 Task: Create in the project CodeCraft and in the Backlog issue 'Create a new chatbot for customer support' a child issue 'Agile development and sprint planning', and assign it to team member softage.1@softage.net. Create in the project CodeCraft and in the Backlog issue 'Implement a new cybersecurity system for an organization's IT infrastructure' a child issue 'DevOps and deployment', and assign it to team member softage.2@softage.net
Action: Mouse moved to (217, 61)
Screenshot: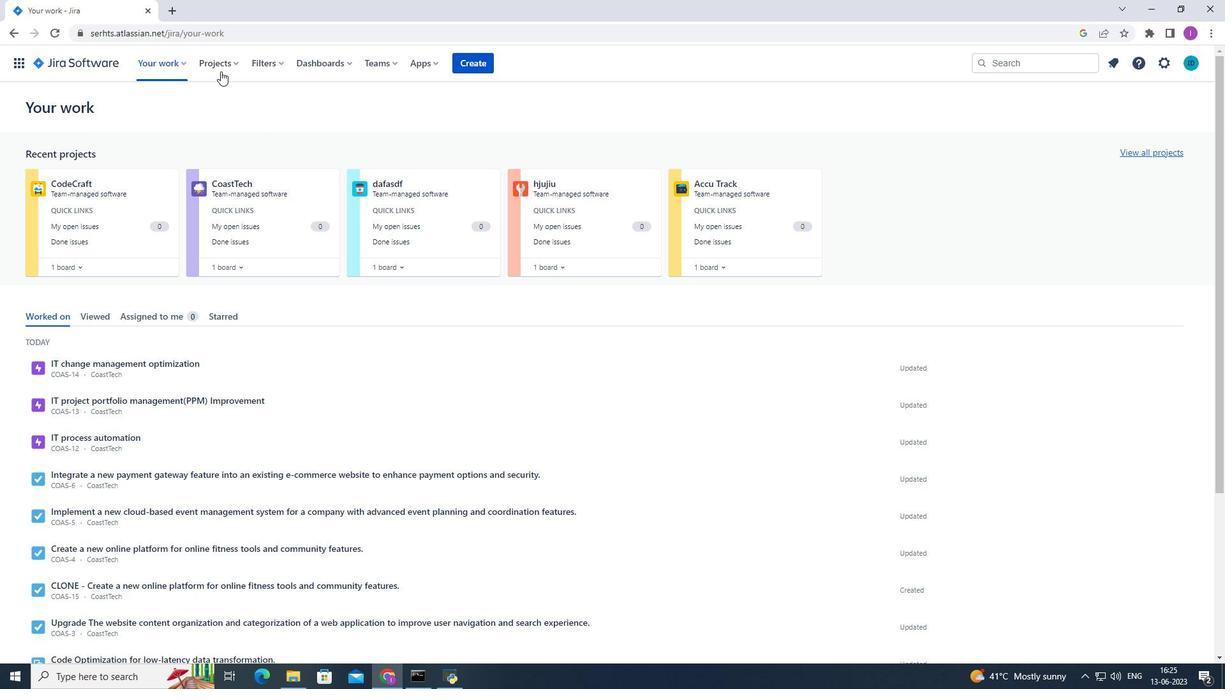 
Action: Mouse pressed left at (217, 61)
Screenshot: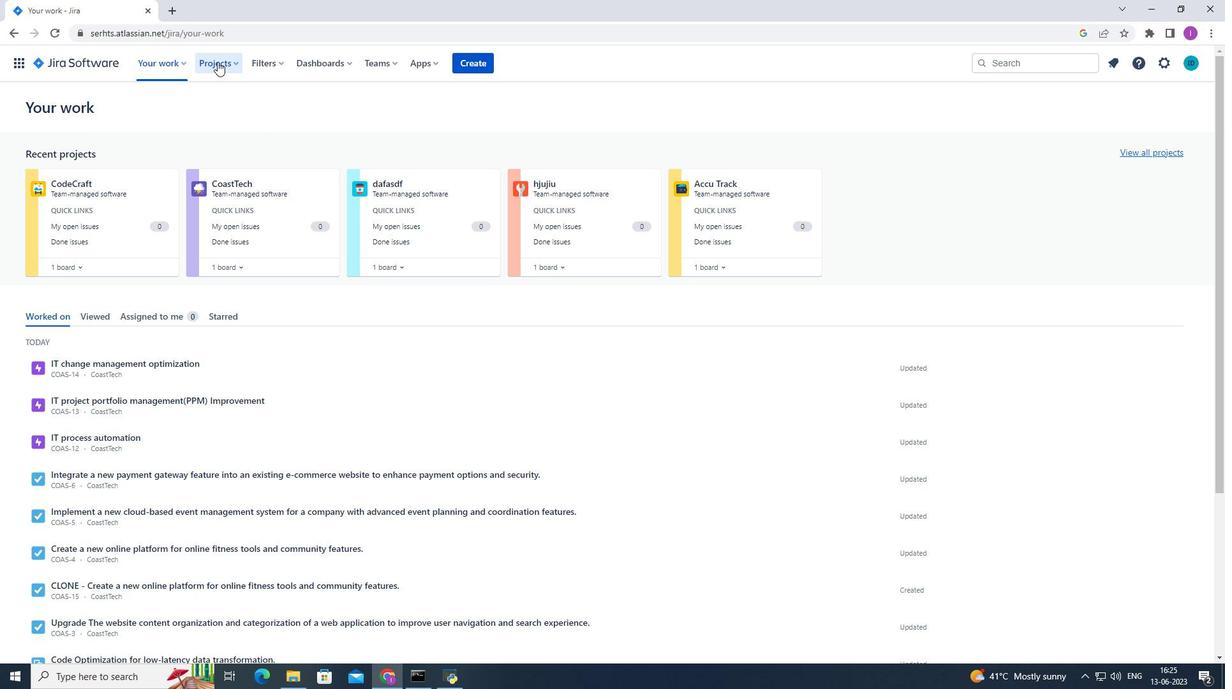
Action: Mouse moved to (257, 116)
Screenshot: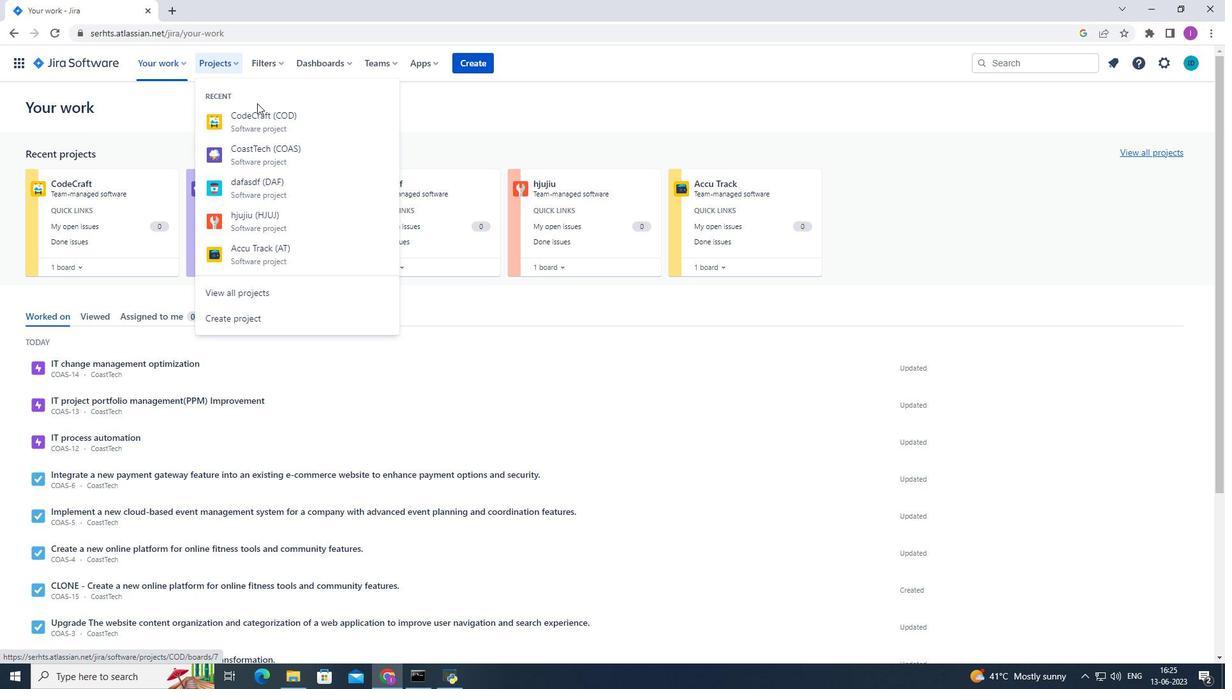 
Action: Mouse pressed left at (257, 116)
Screenshot: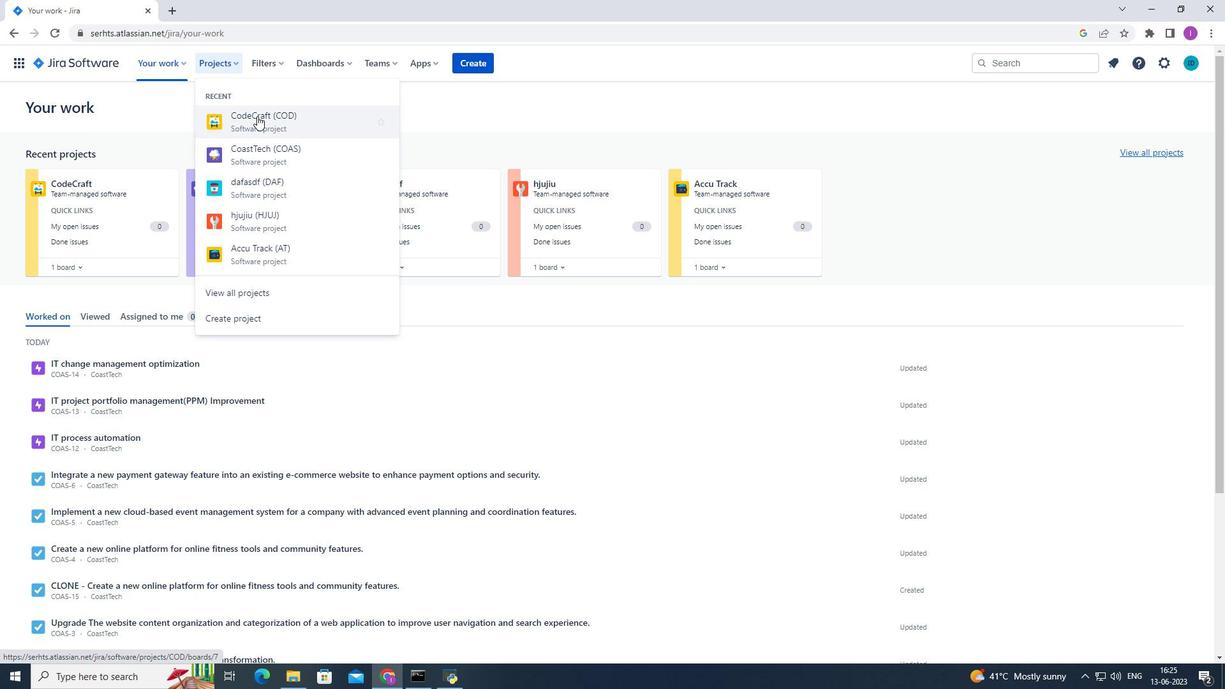 
Action: Mouse moved to (52, 186)
Screenshot: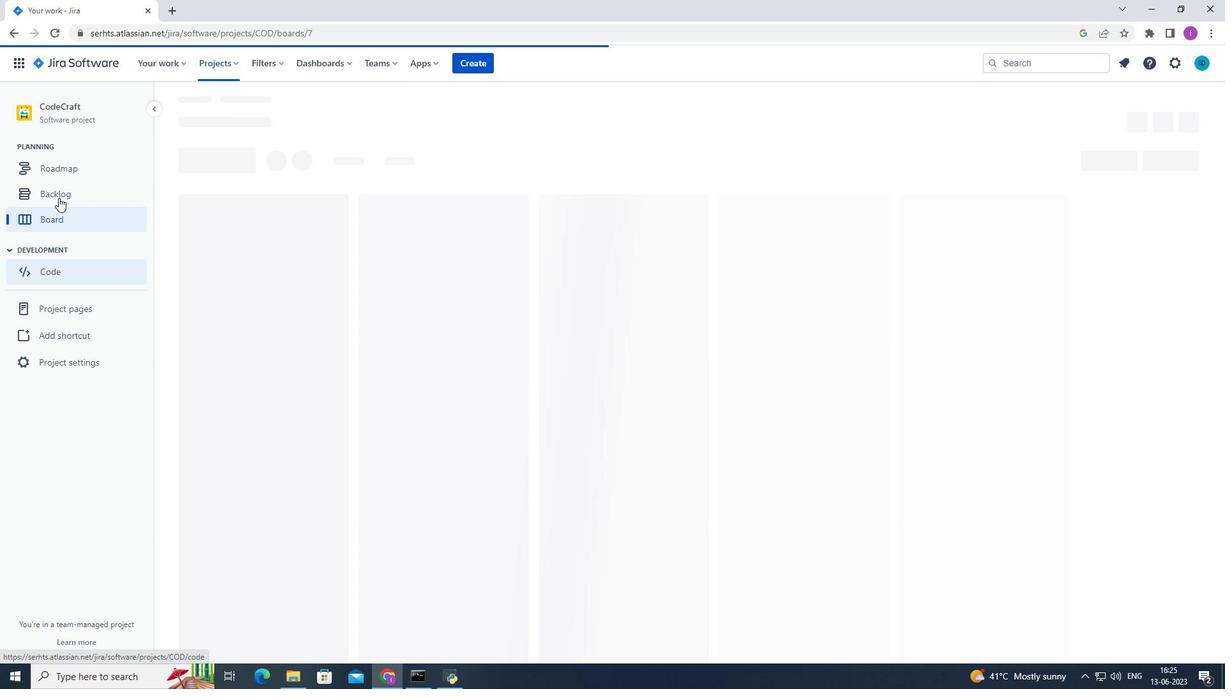 
Action: Mouse pressed left at (52, 186)
Screenshot: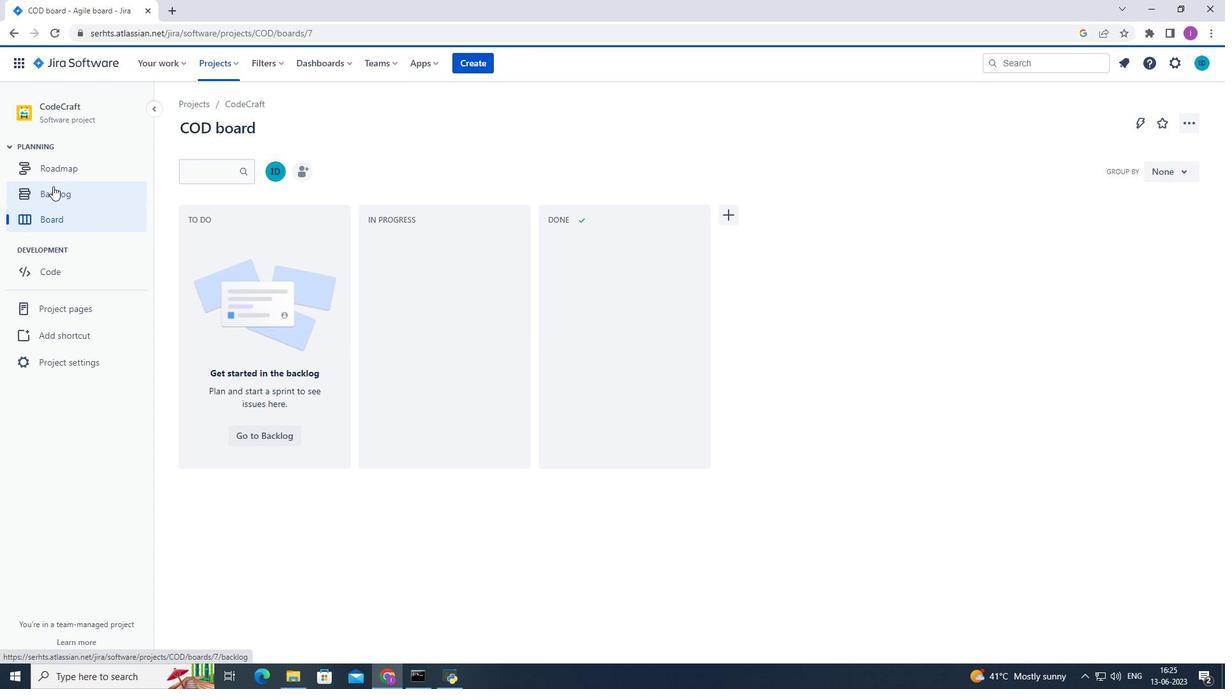 
Action: Mouse moved to (693, 285)
Screenshot: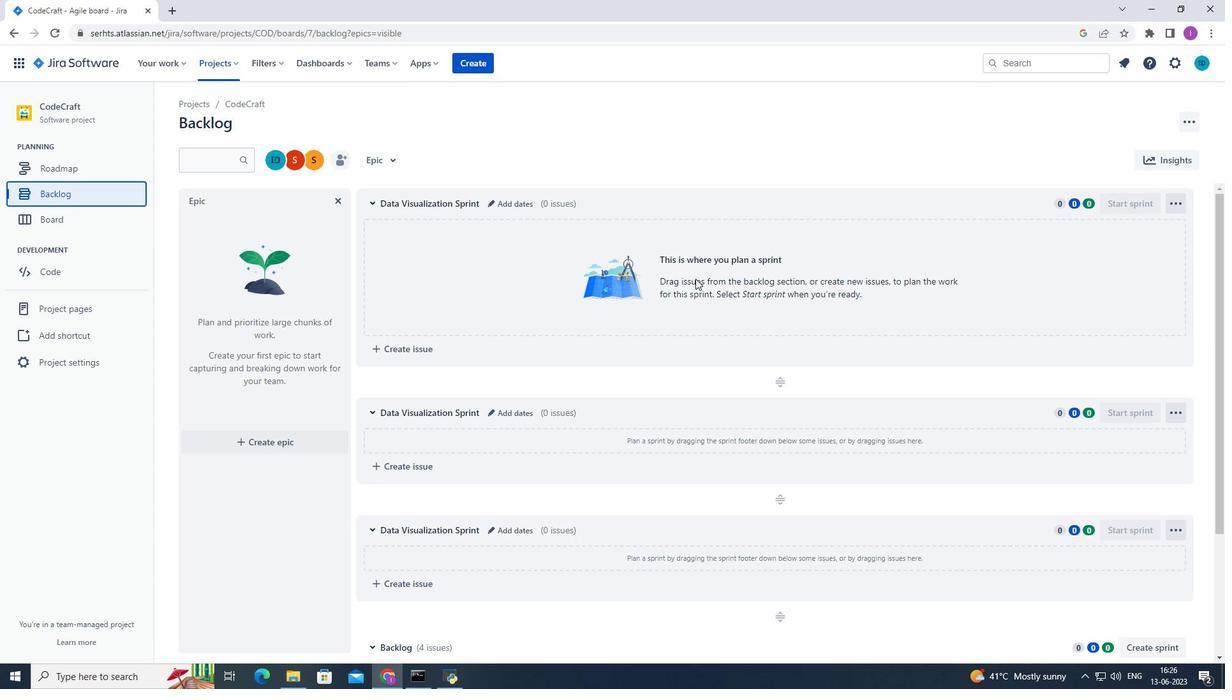 
Action: Mouse scrolled (693, 285) with delta (0, 0)
Screenshot: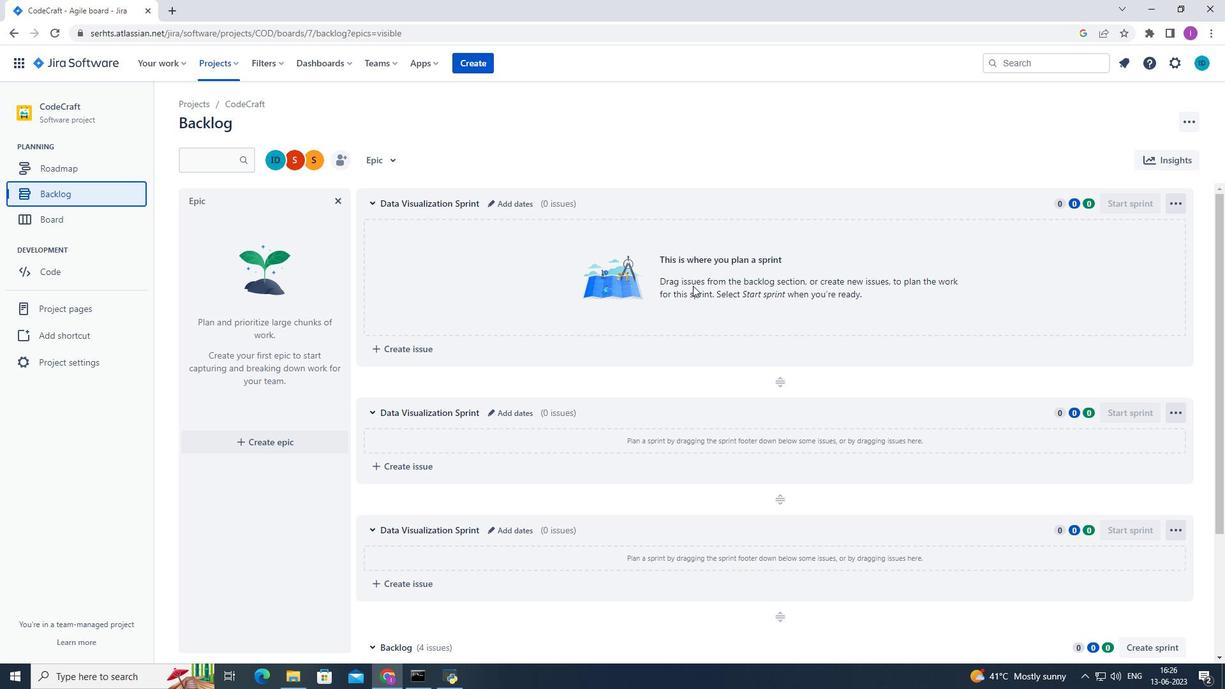 
Action: Mouse scrolled (693, 285) with delta (0, 0)
Screenshot: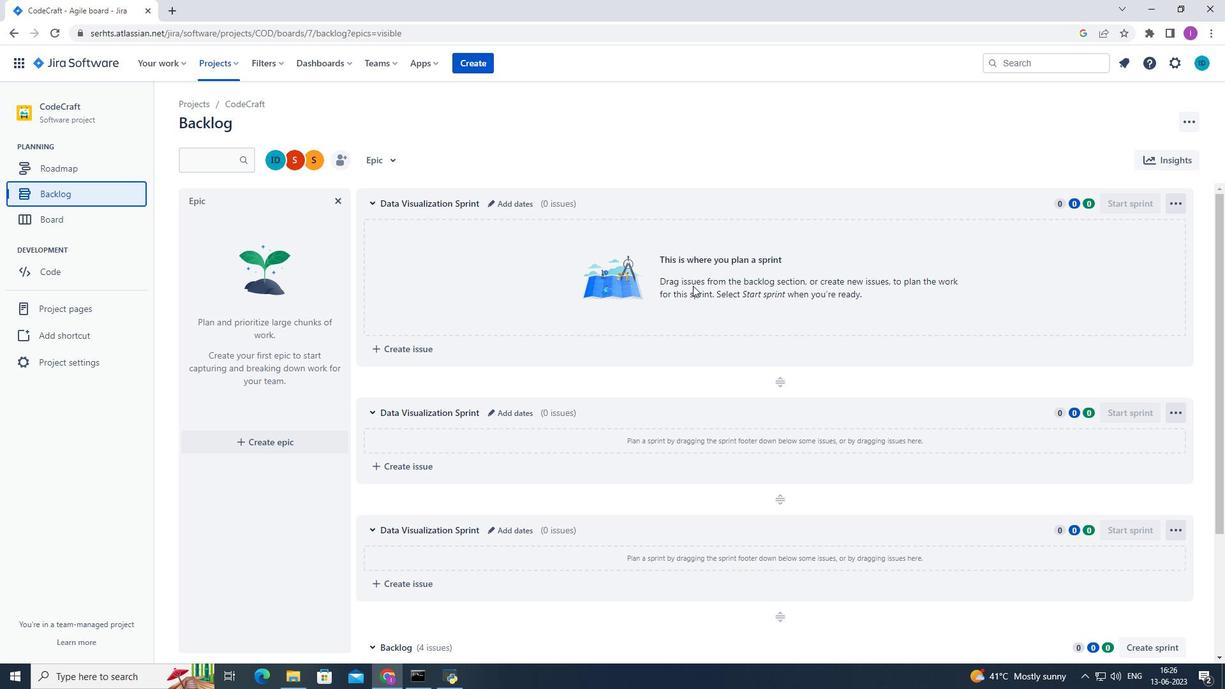 
Action: Mouse moved to (693, 287)
Screenshot: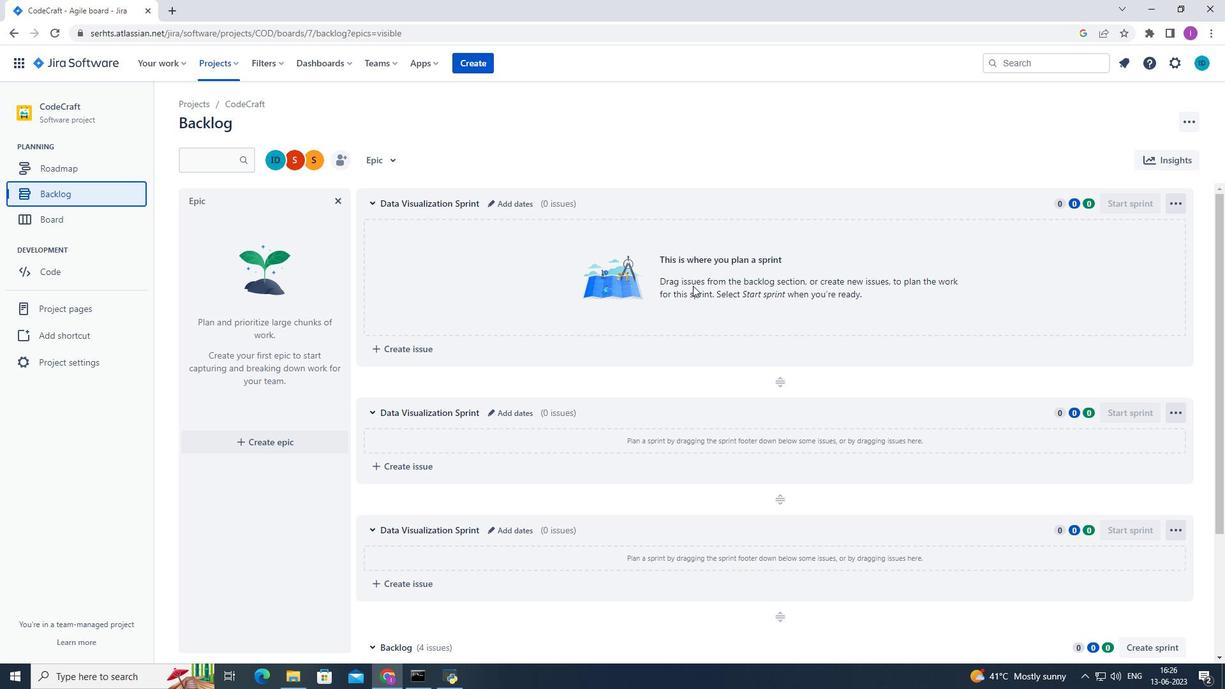 
Action: Mouse scrolled (693, 286) with delta (0, 0)
Screenshot: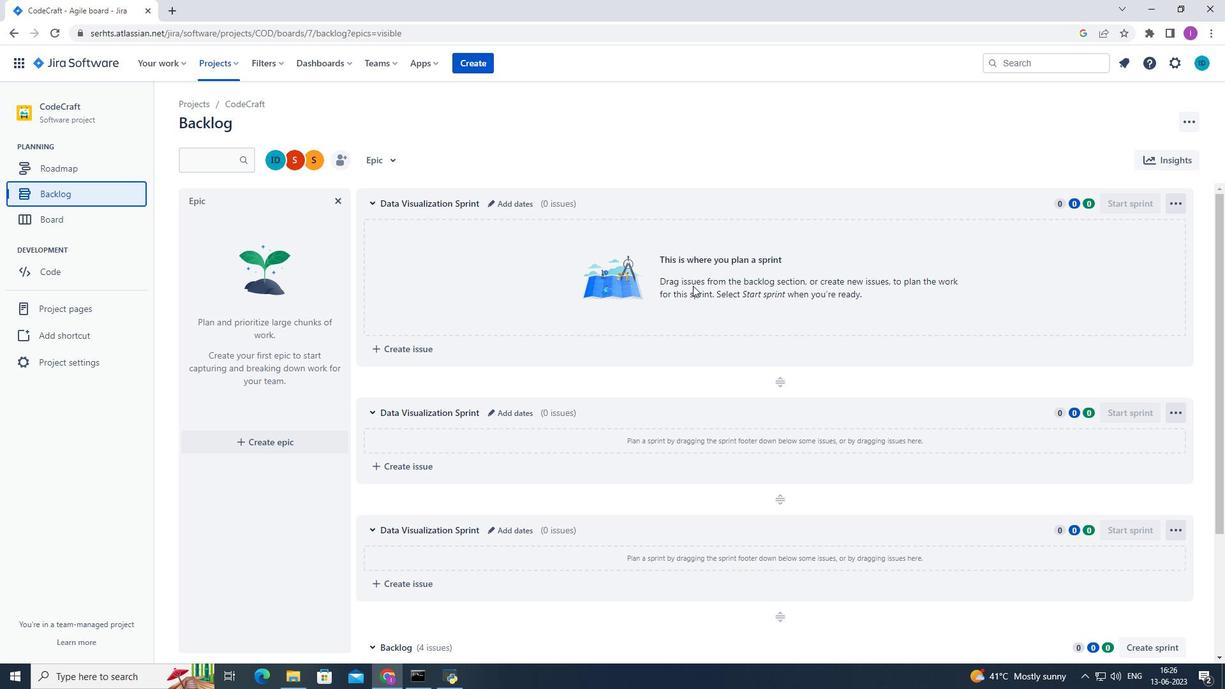 
Action: Mouse moved to (695, 290)
Screenshot: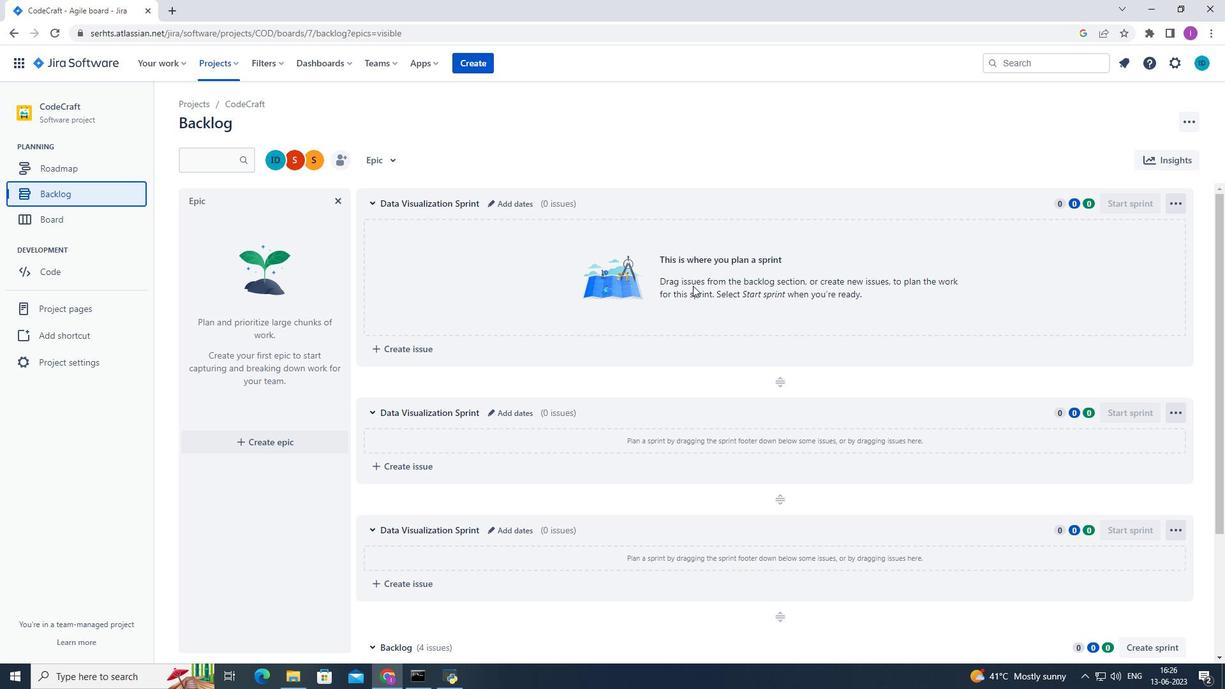 
Action: Mouse scrolled (693, 287) with delta (0, 0)
Screenshot: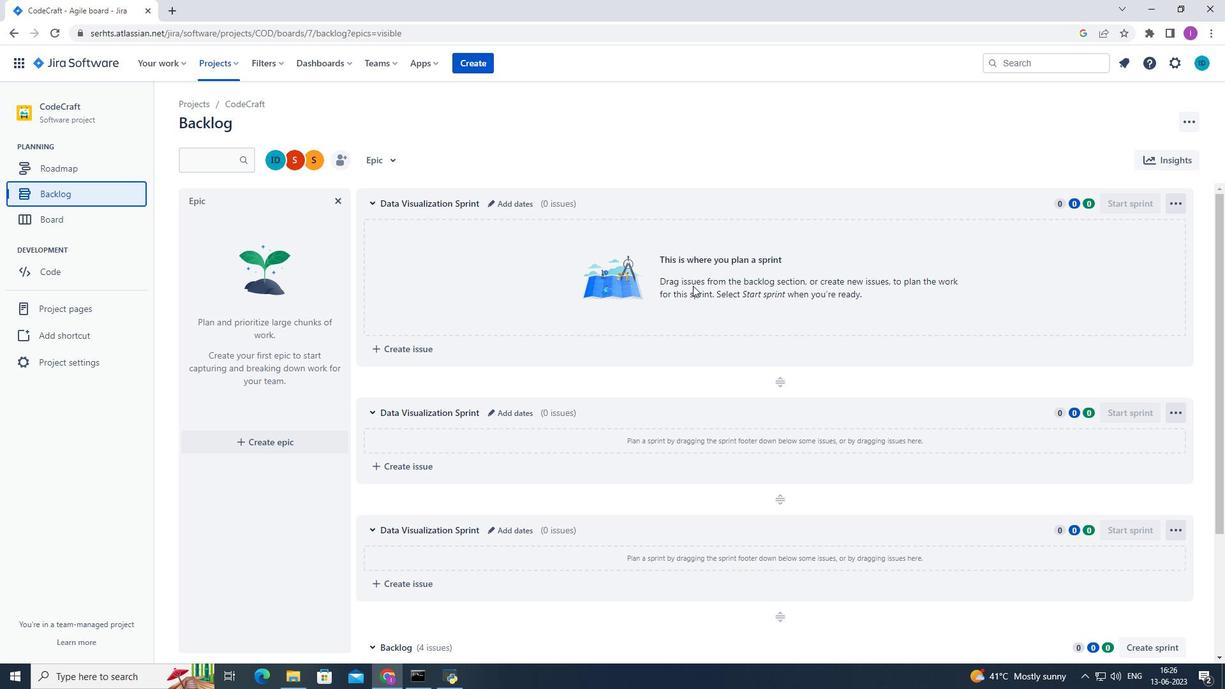 
Action: Mouse moved to (693, 345)
Screenshot: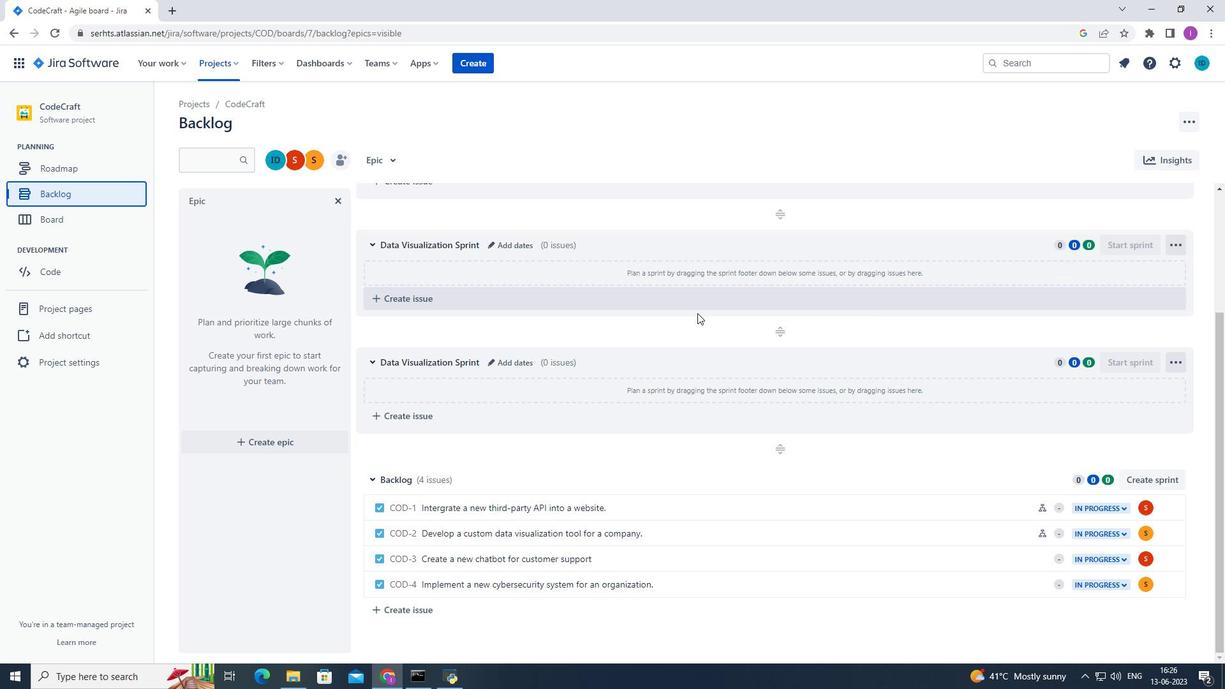 
Action: Mouse scrolled (693, 345) with delta (0, 0)
Screenshot: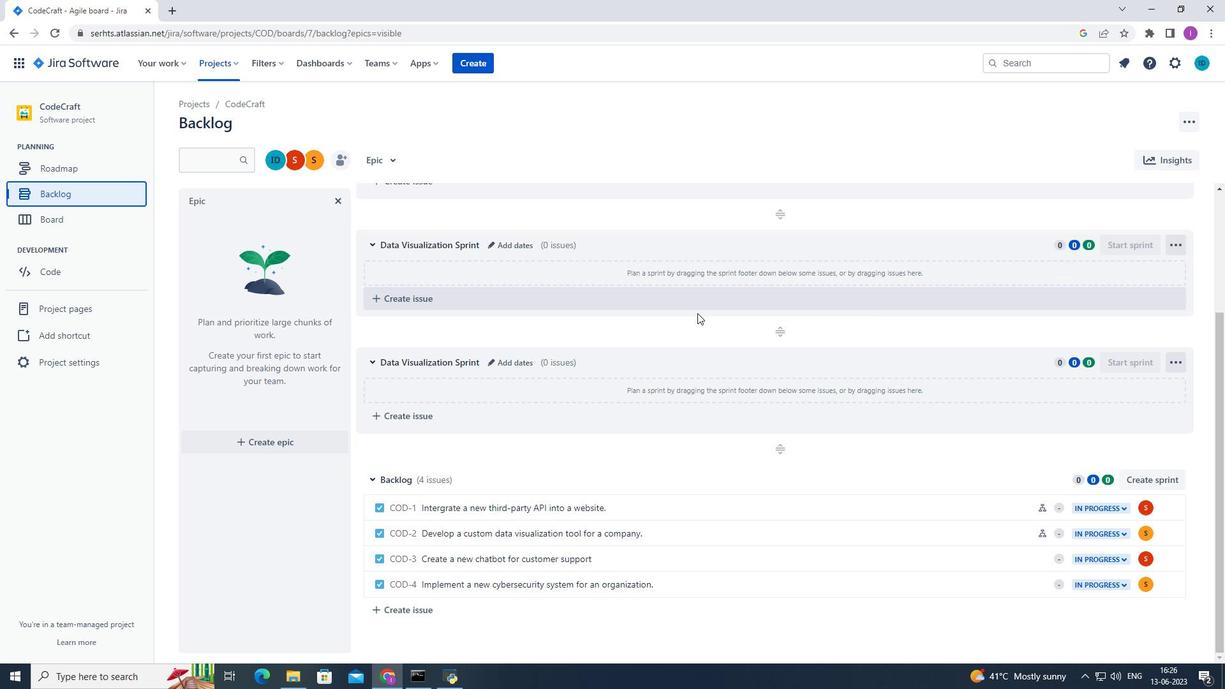 
Action: Mouse moved to (694, 354)
Screenshot: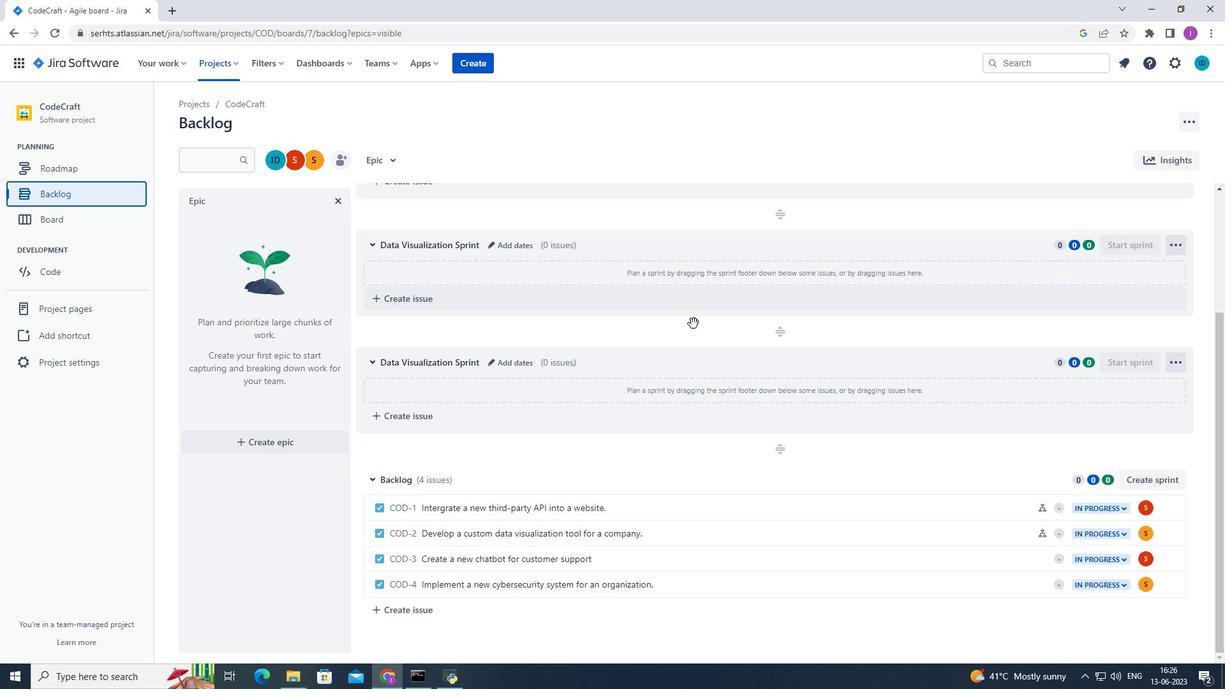 
Action: Mouse scrolled (694, 353) with delta (0, 0)
Screenshot: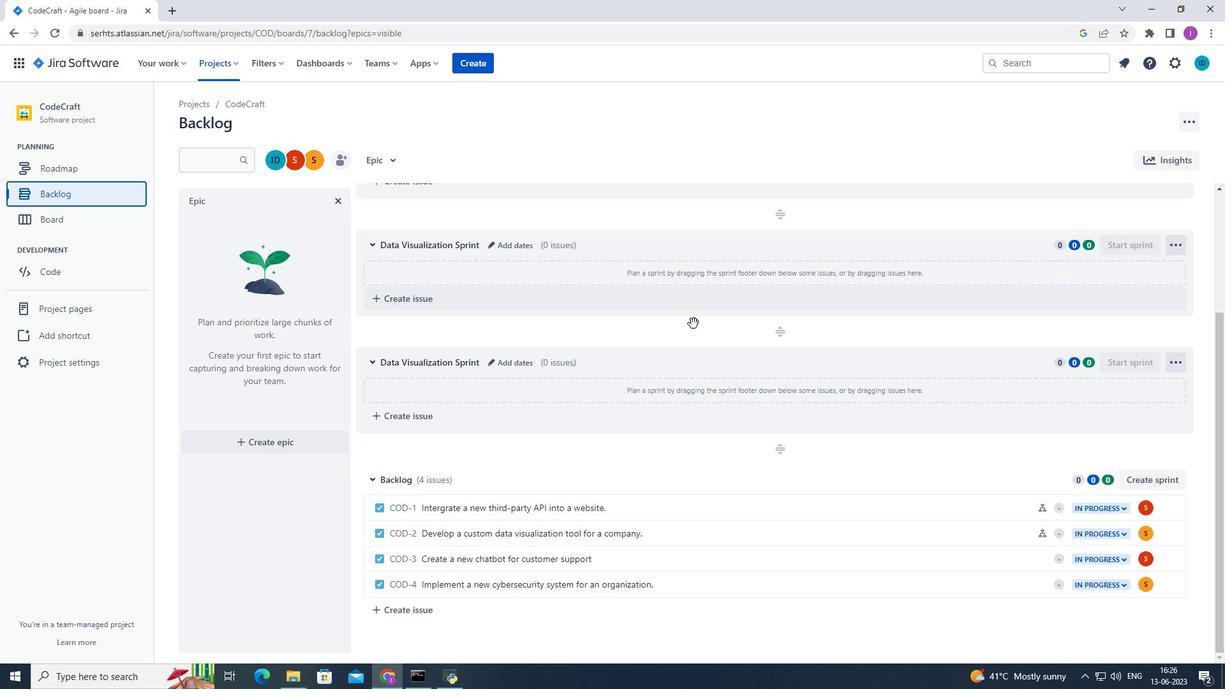 
Action: Mouse moved to (697, 361)
Screenshot: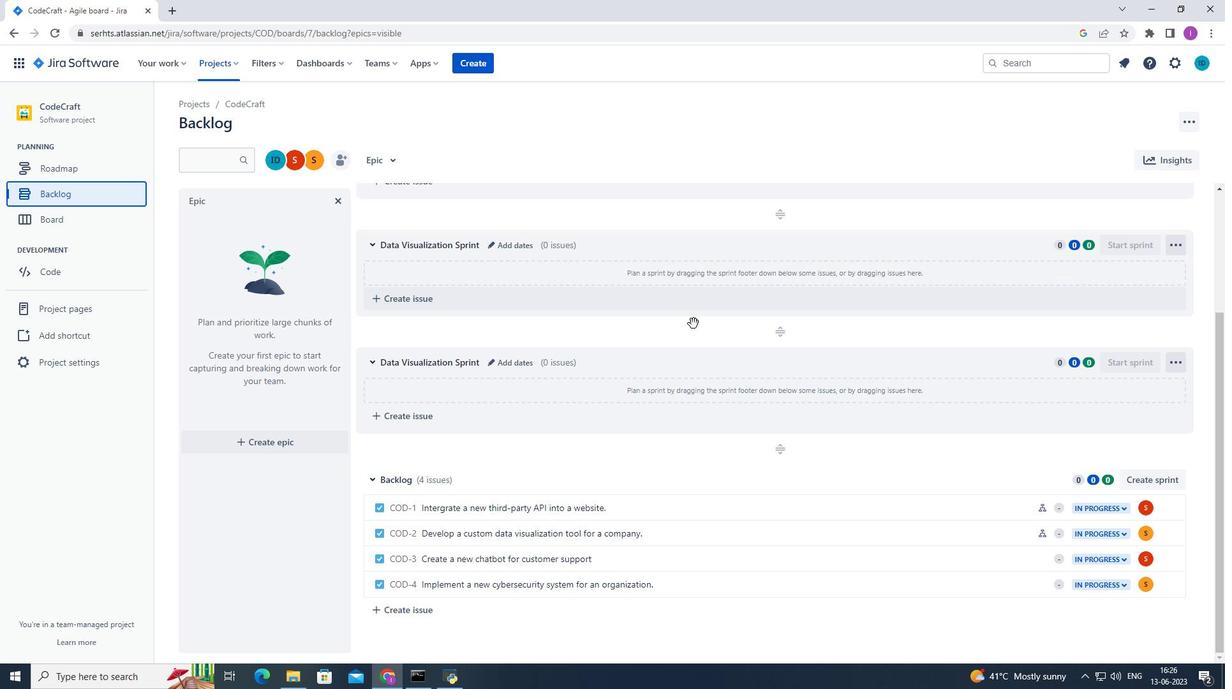 
Action: Mouse scrolled (697, 358) with delta (0, 0)
Screenshot: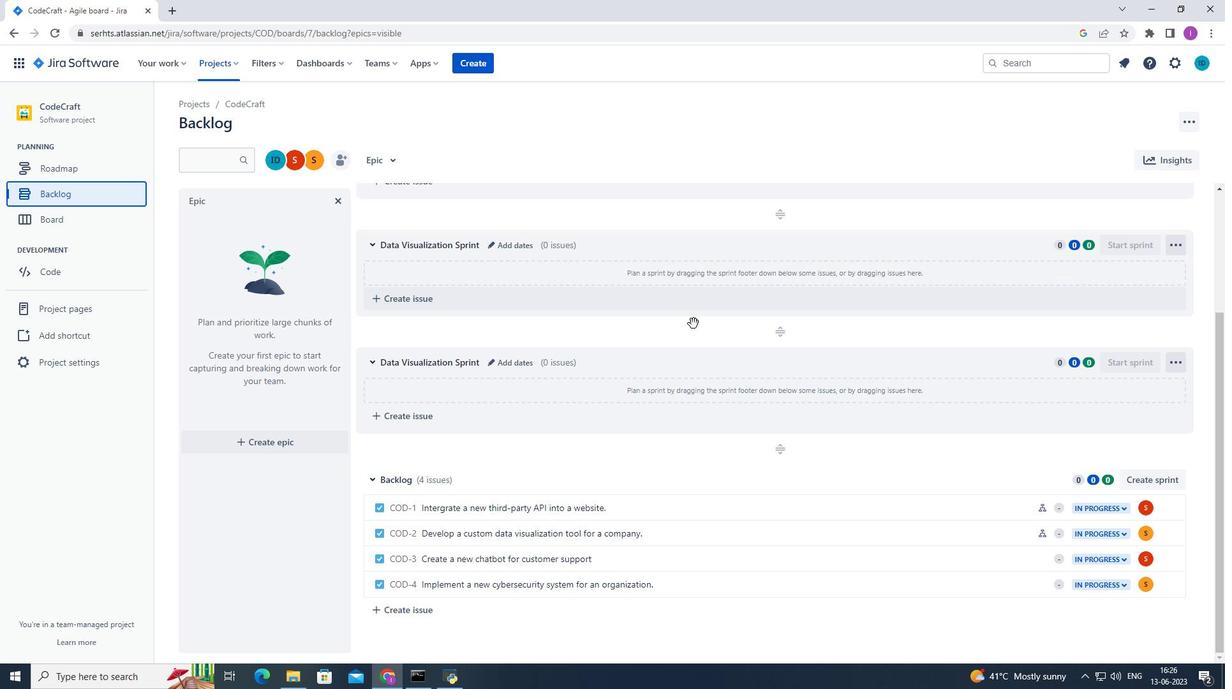 
Action: Mouse moved to (697, 363)
Screenshot: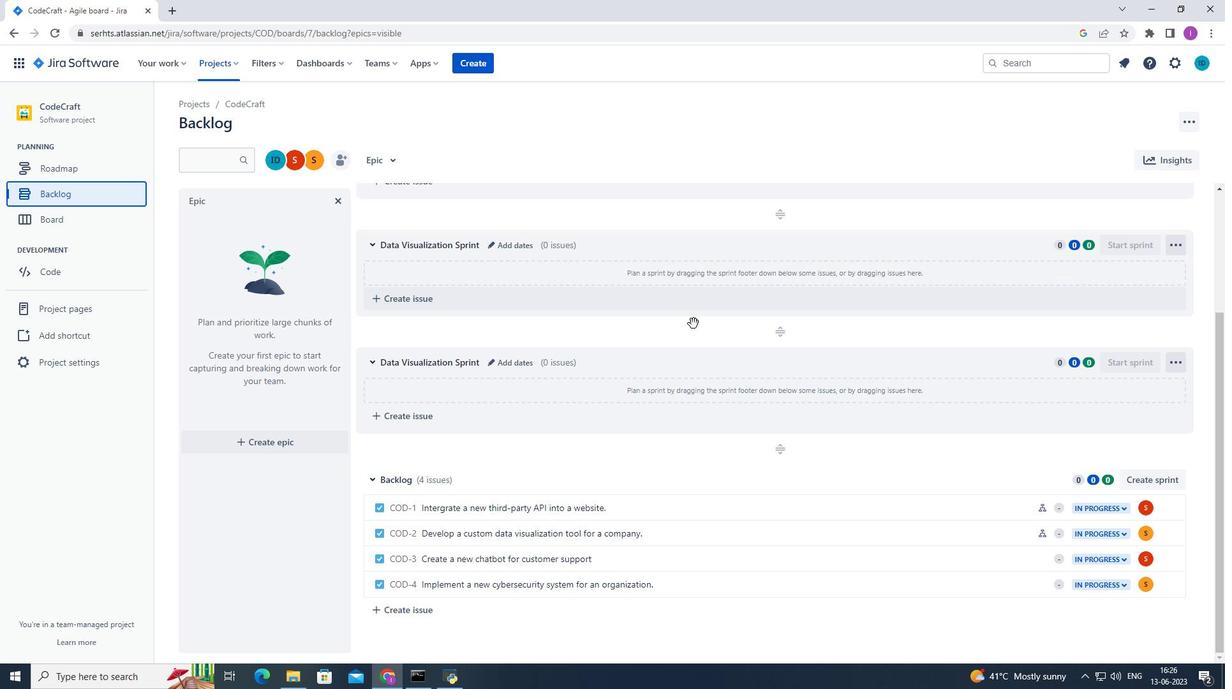 
Action: Mouse scrolled (697, 360) with delta (0, 0)
Screenshot: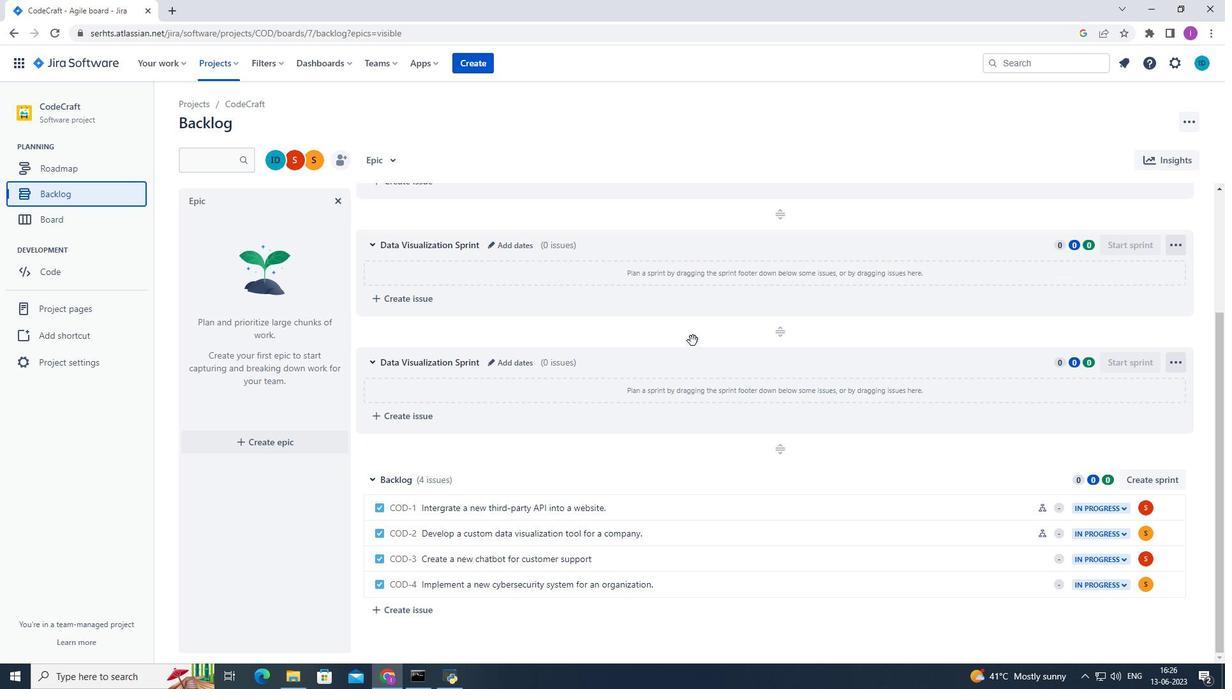 
Action: Mouse moved to (652, 561)
Screenshot: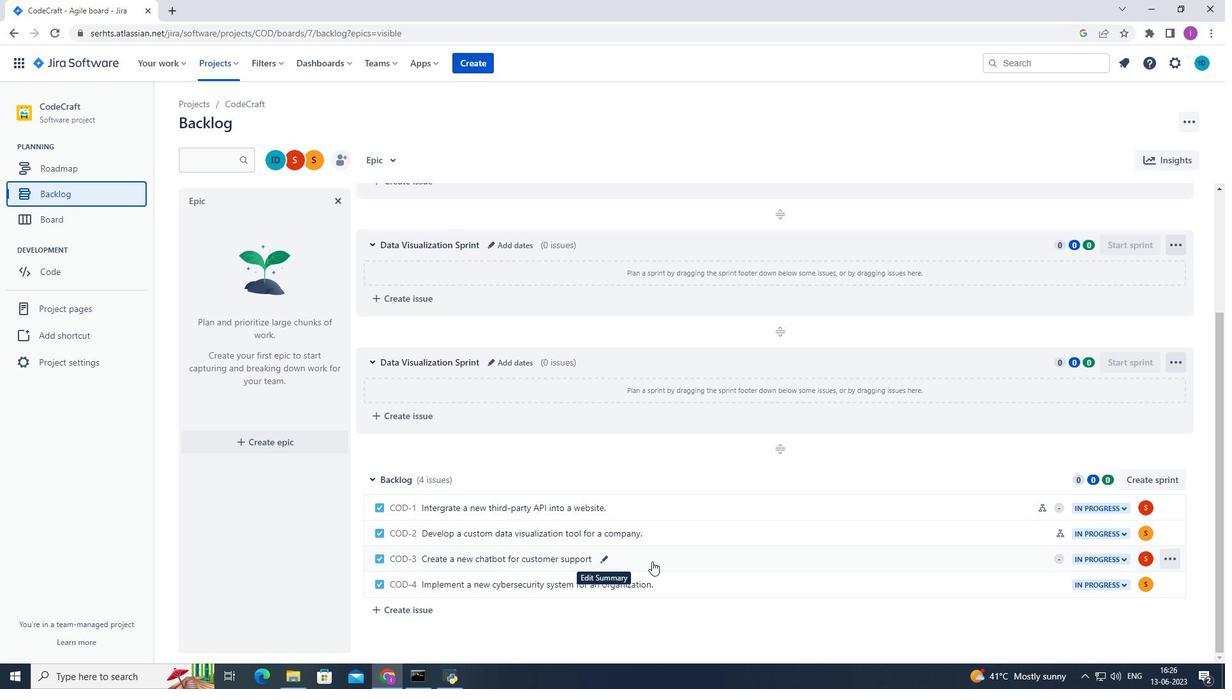 
Action: Mouse pressed left at (652, 561)
Screenshot: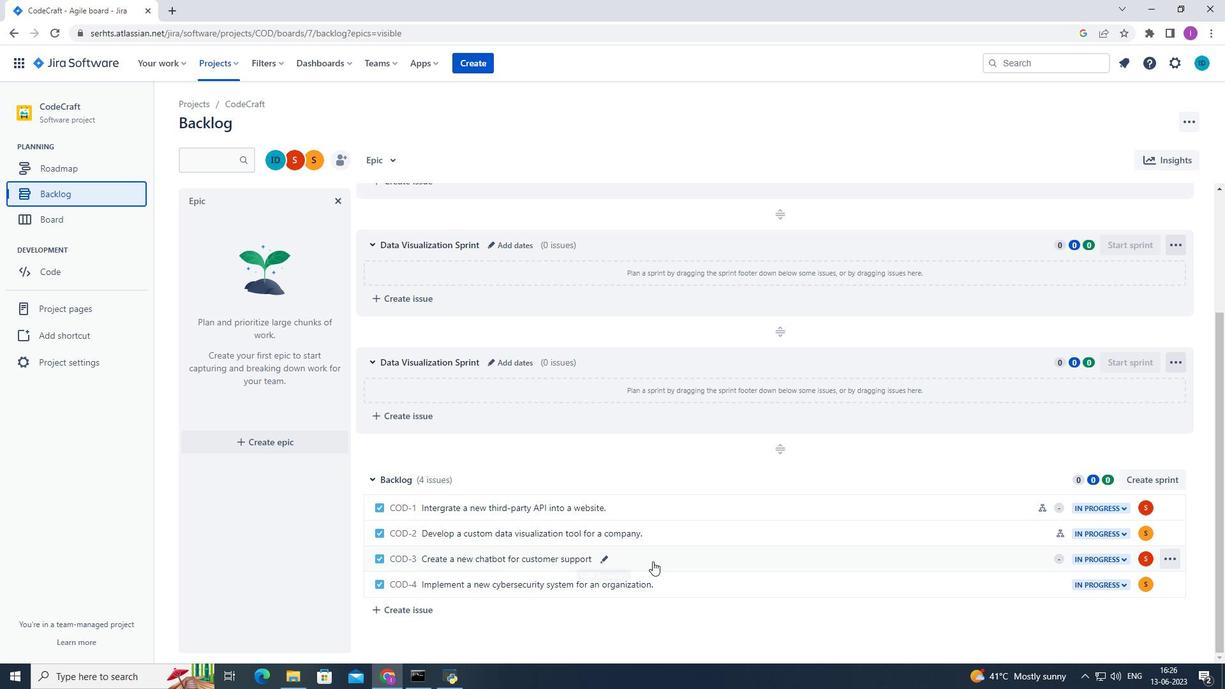 
Action: Mouse moved to (1003, 275)
Screenshot: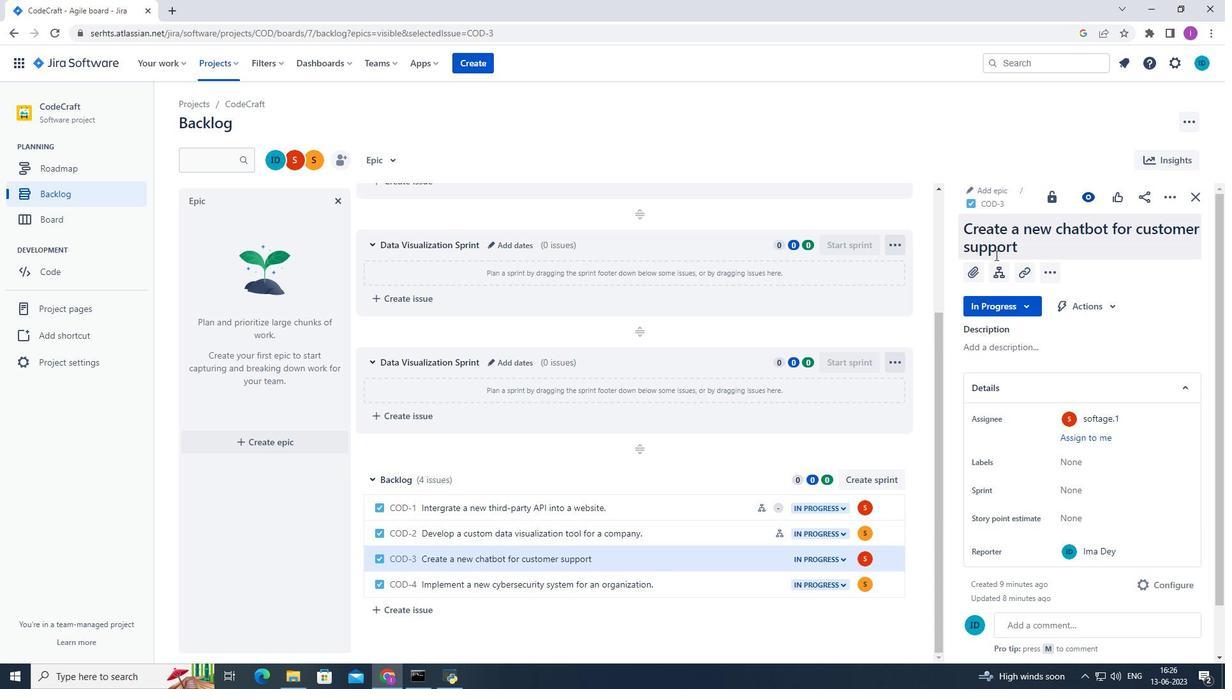 
Action: Mouse pressed left at (1003, 275)
Screenshot: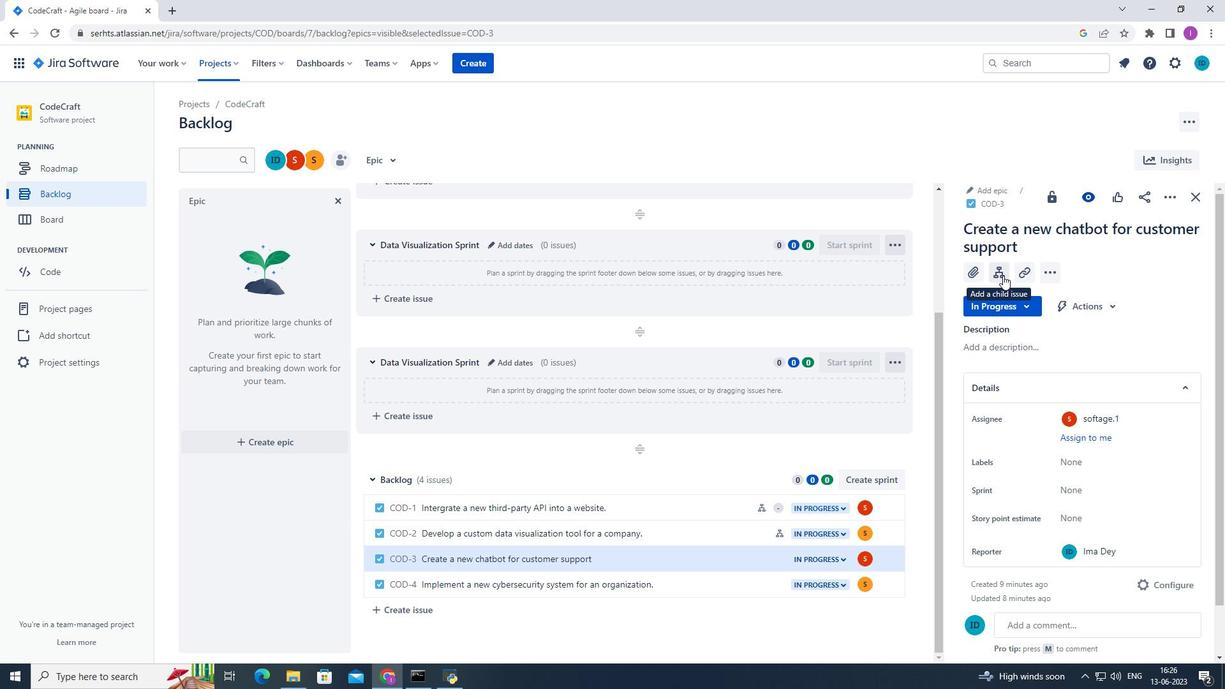 
Action: Mouse moved to (990, 404)
Screenshot: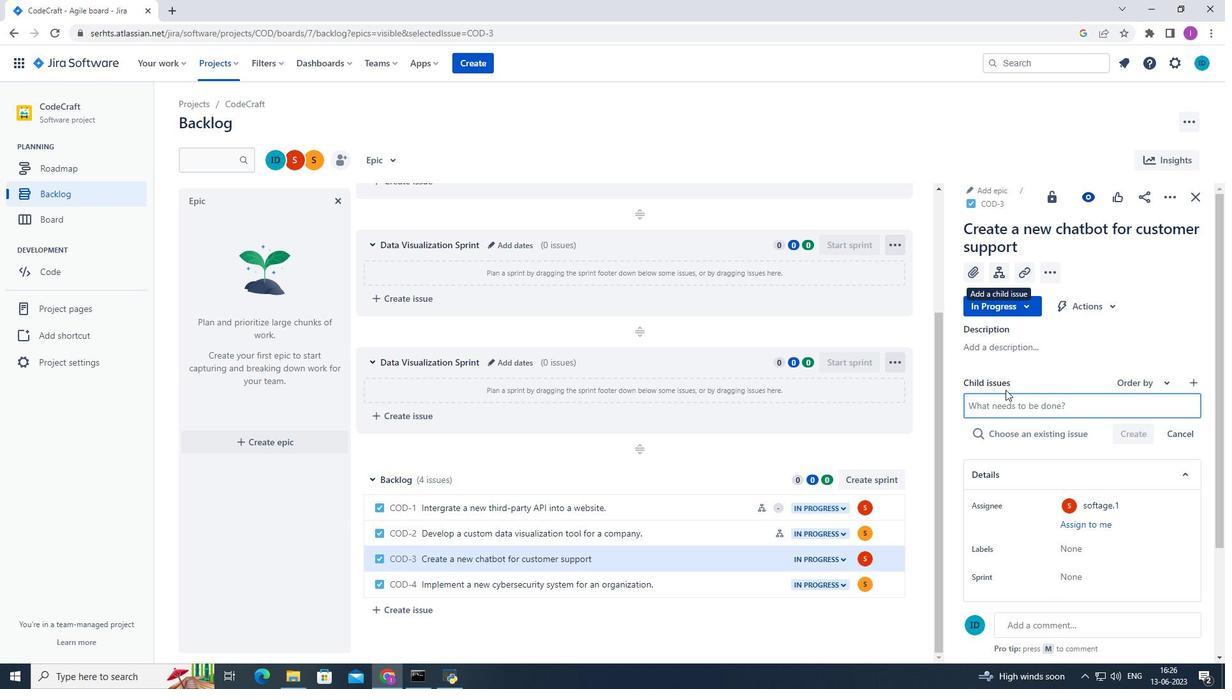 
Action: Mouse pressed left at (990, 404)
Screenshot: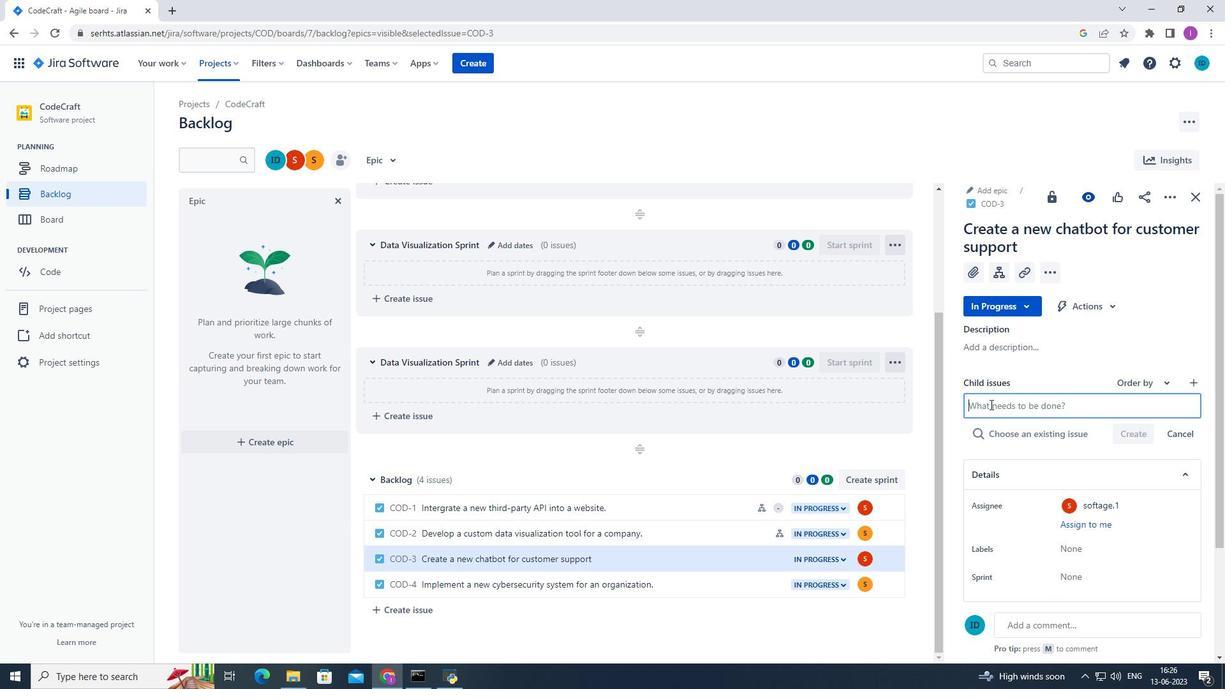 
Action: Mouse moved to (995, 402)
Screenshot: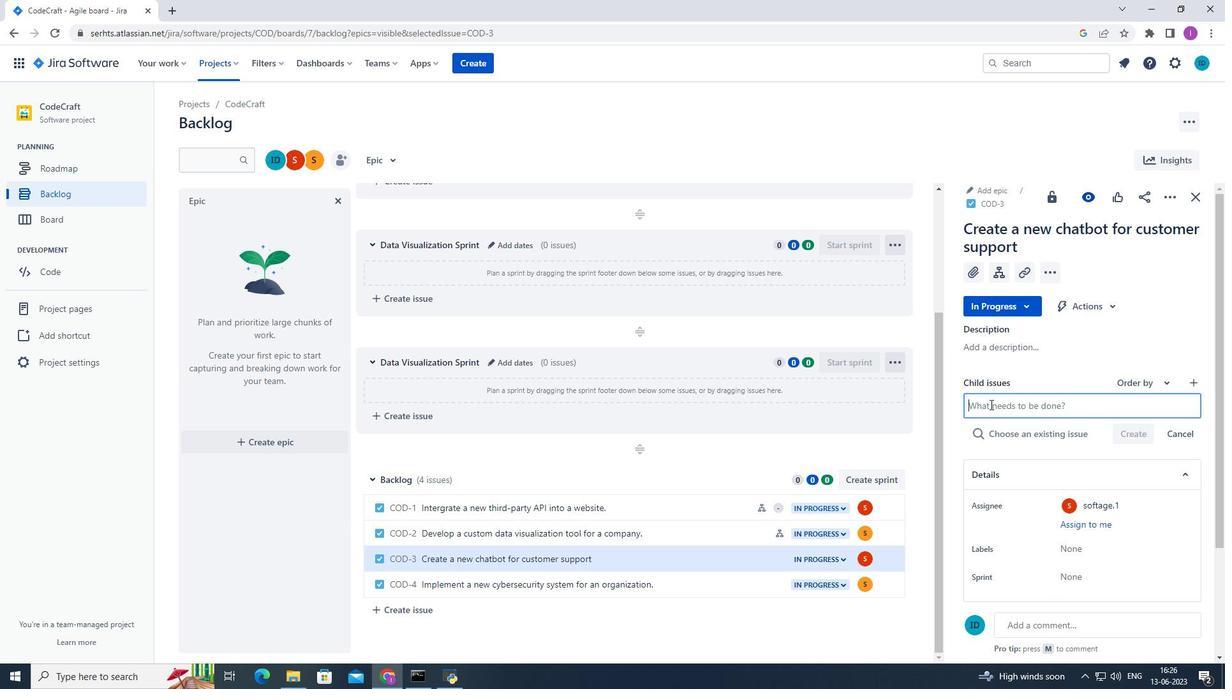 
Action: Key pressed <Key.shift>Agie<Key.backspace>le<Key.space>development<Key.space>and<Key.space>sprint<Key.space>plkanning
Screenshot: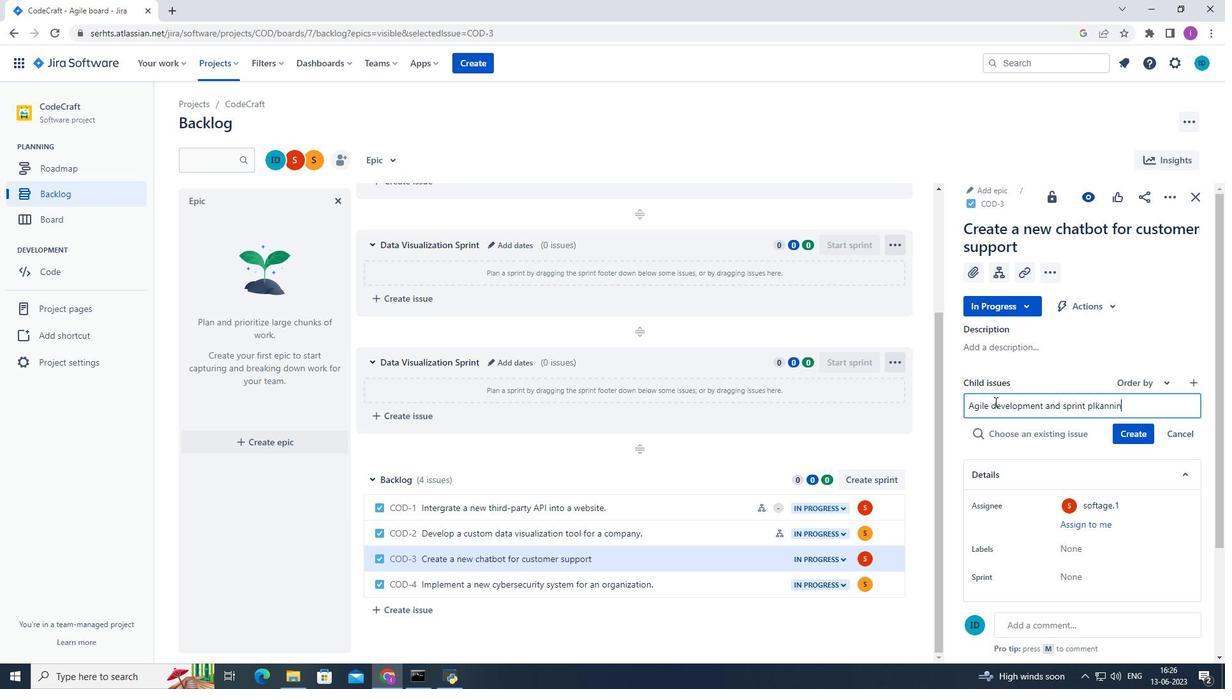 
Action: Mouse moved to (1100, 405)
Screenshot: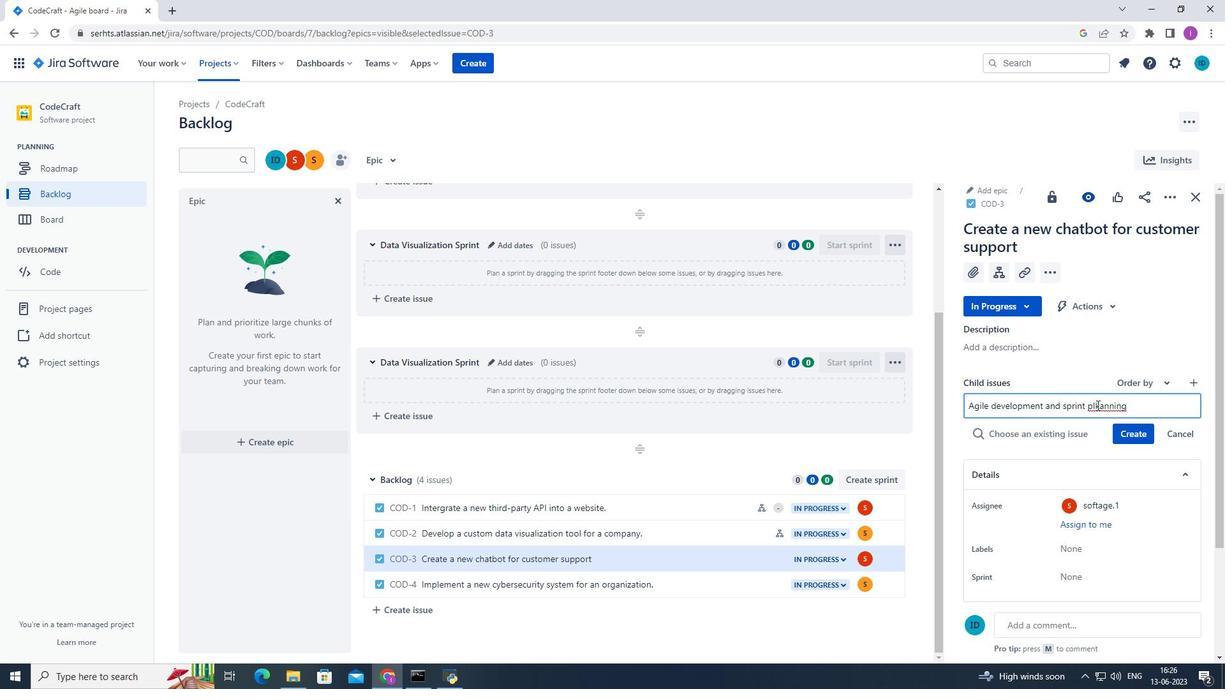 
Action: Mouse pressed left at (1100, 405)
Screenshot: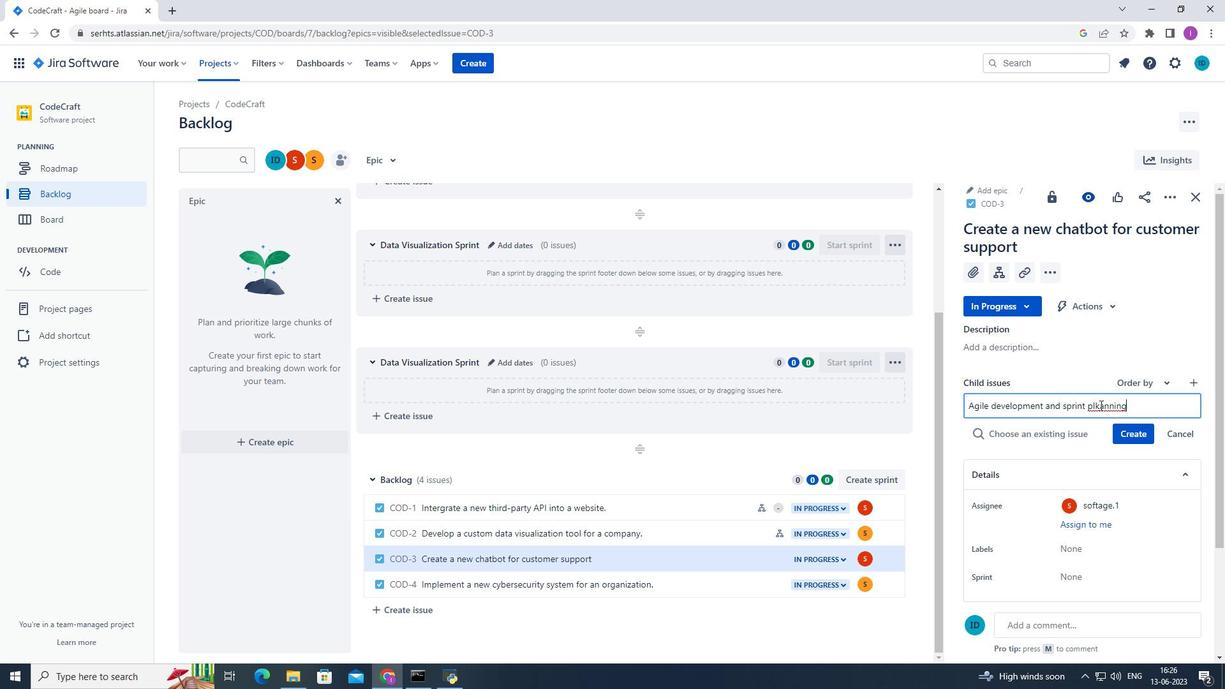 
Action: Mouse moved to (1100, 405)
Screenshot: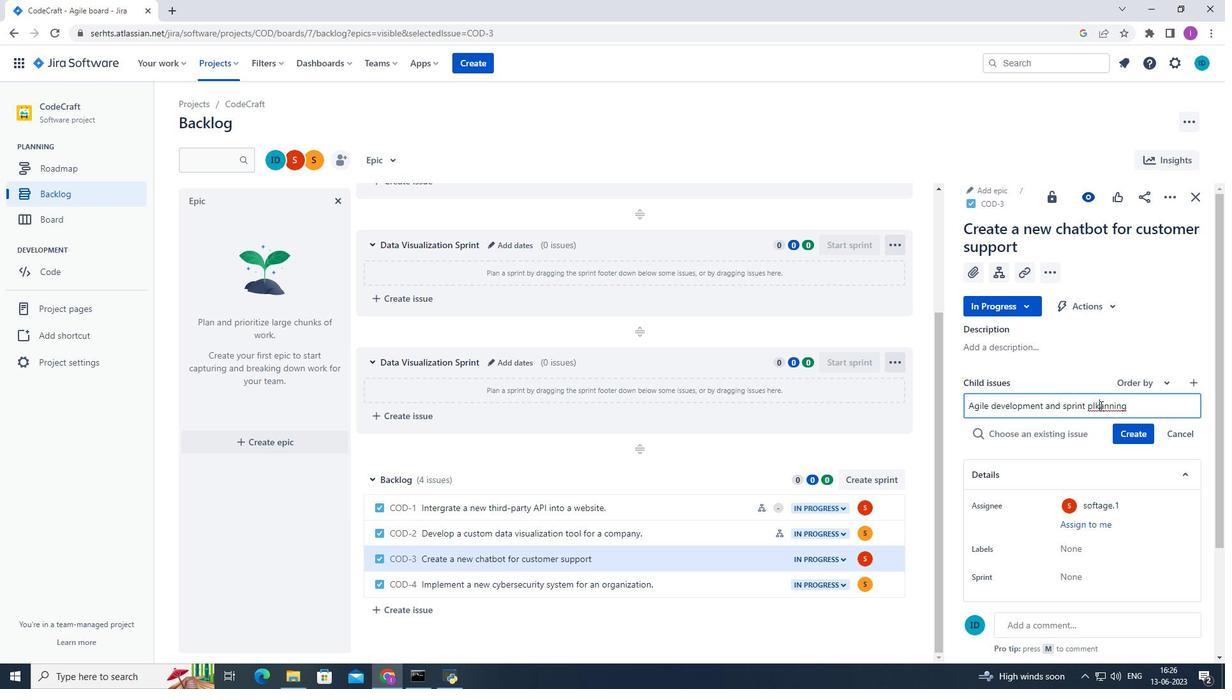 
Action: Key pressed <Key.backspace>
Screenshot: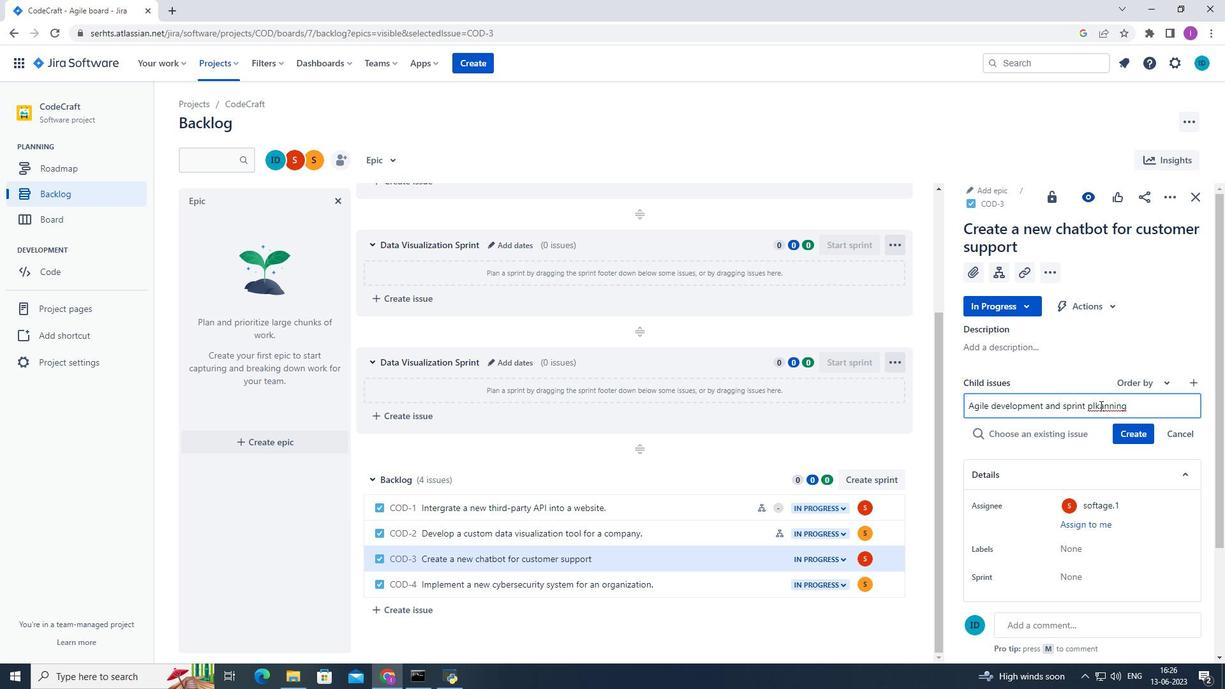 
Action: Mouse moved to (1138, 410)
Screenshot: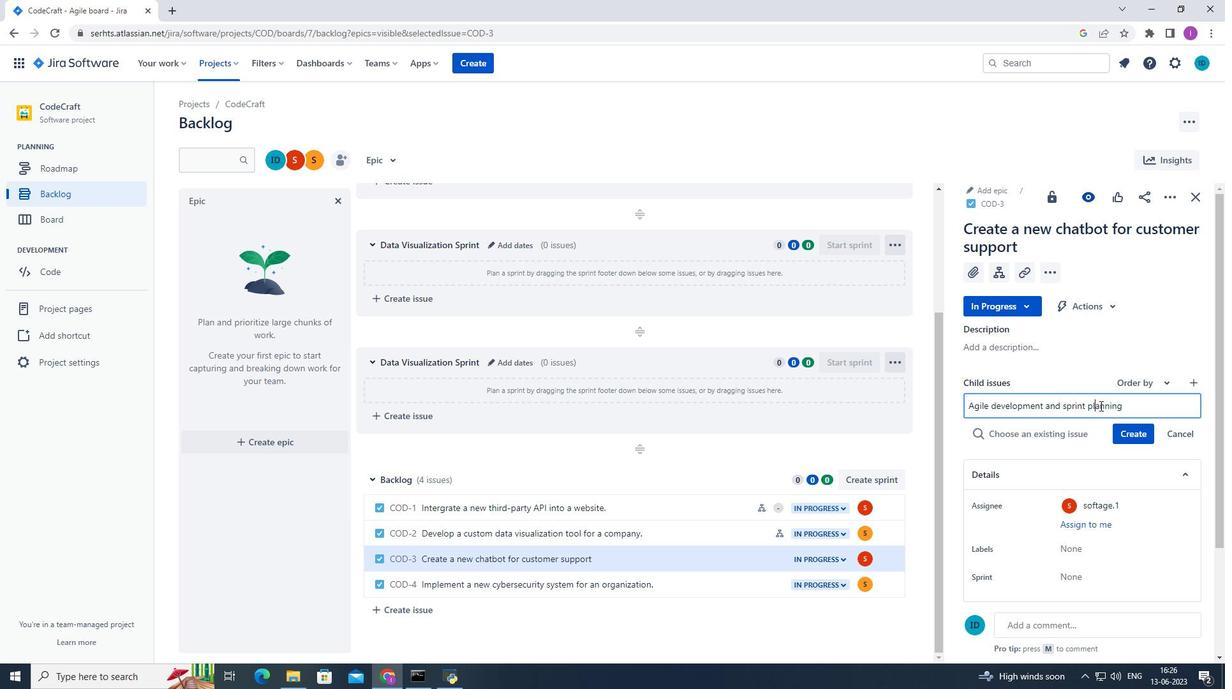 
Action: Mouse pressed left at (1138, 410)
Screenshot: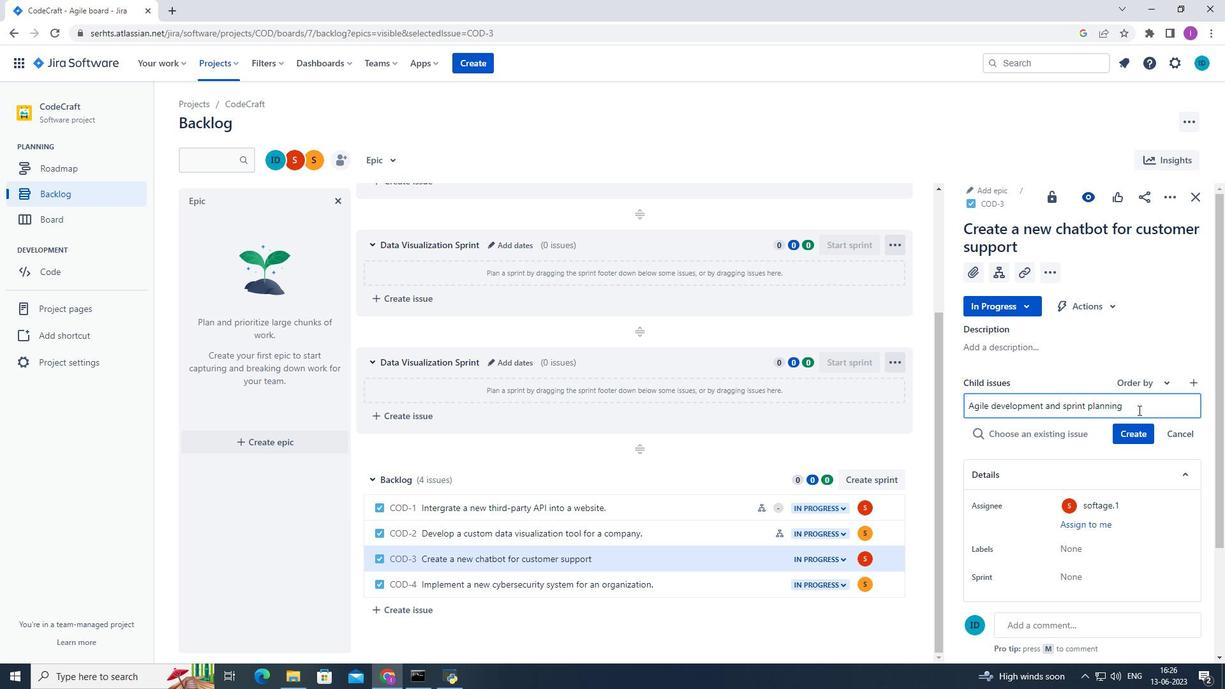 
Action: Mouse moved to (1129, 431)
Screenshot: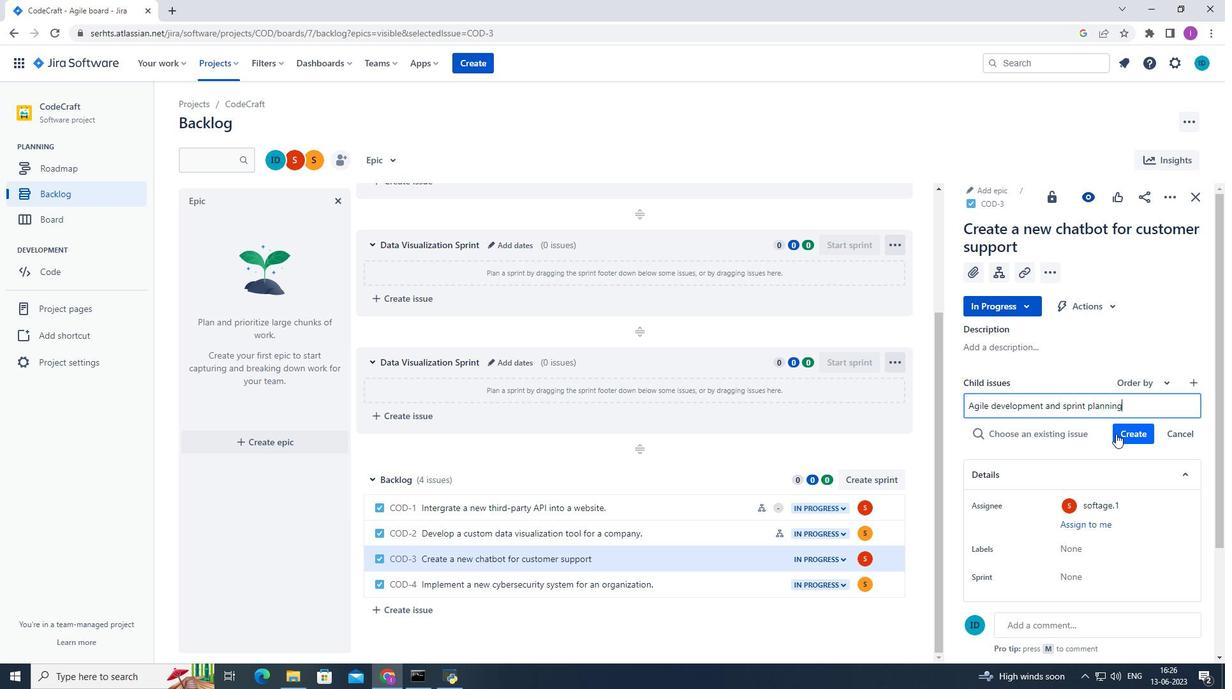 
Action: Mouse pressed left at (1129, 431)
Screenshot: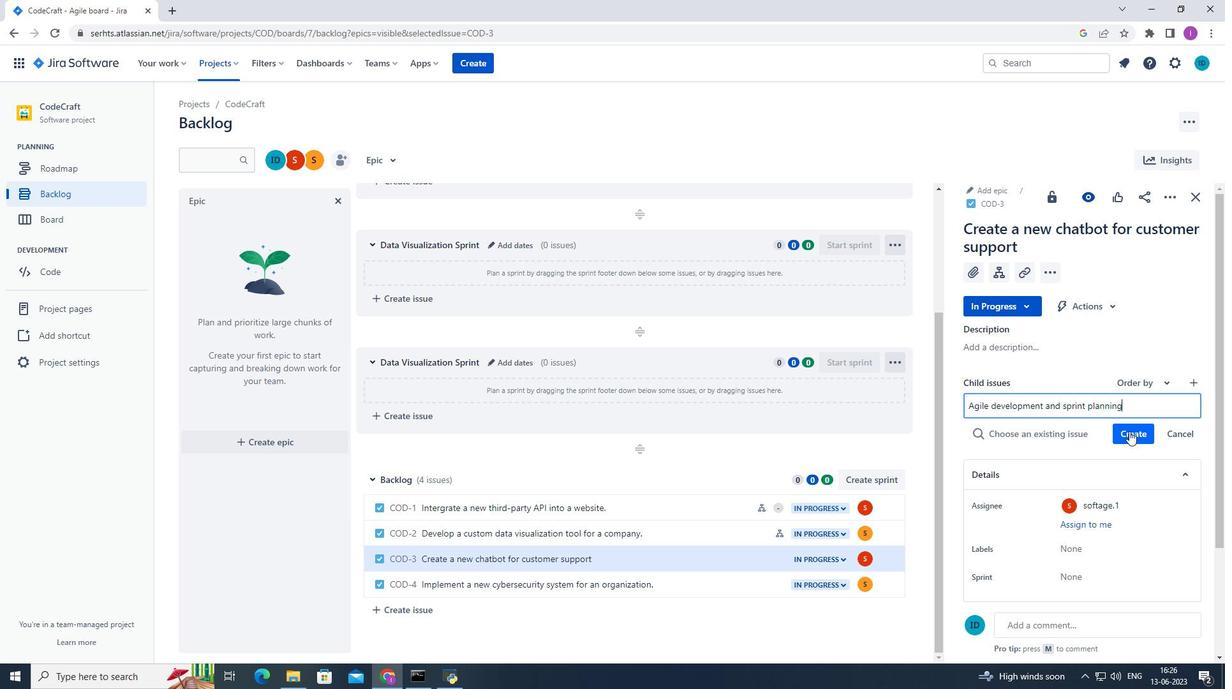 
Action: Mouse moved to (1146, 414)
Screenshot: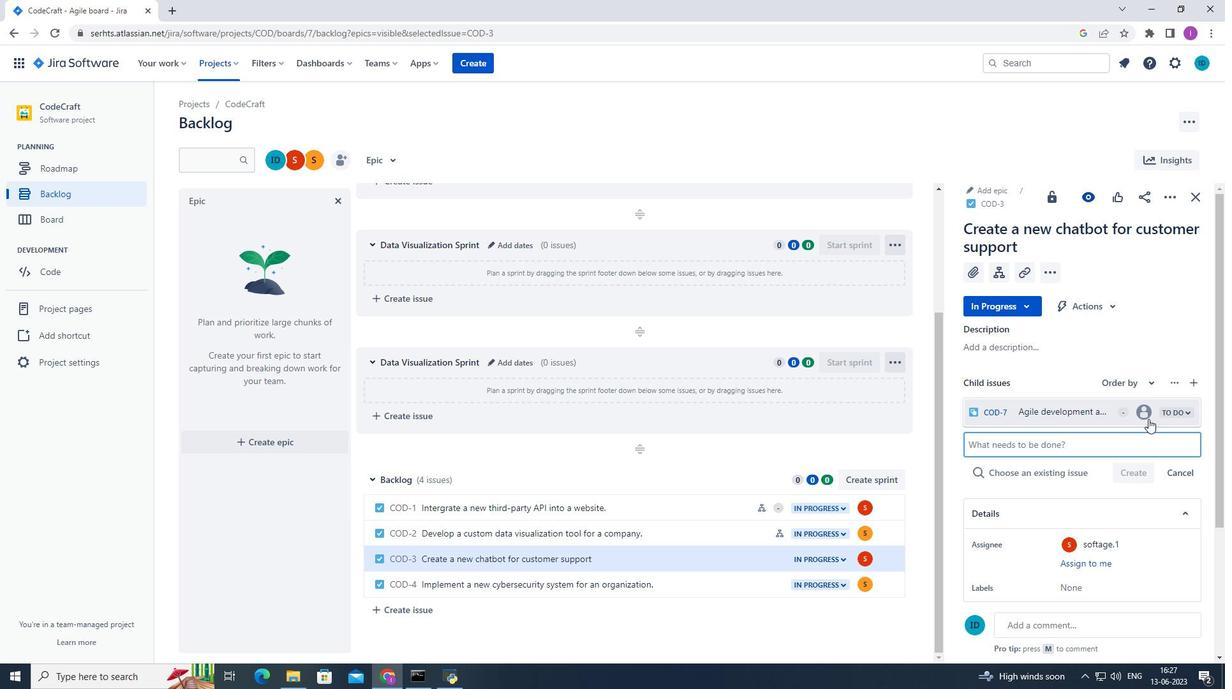 
Action: Mouse pressed left at (1146, 414)
Screenshot: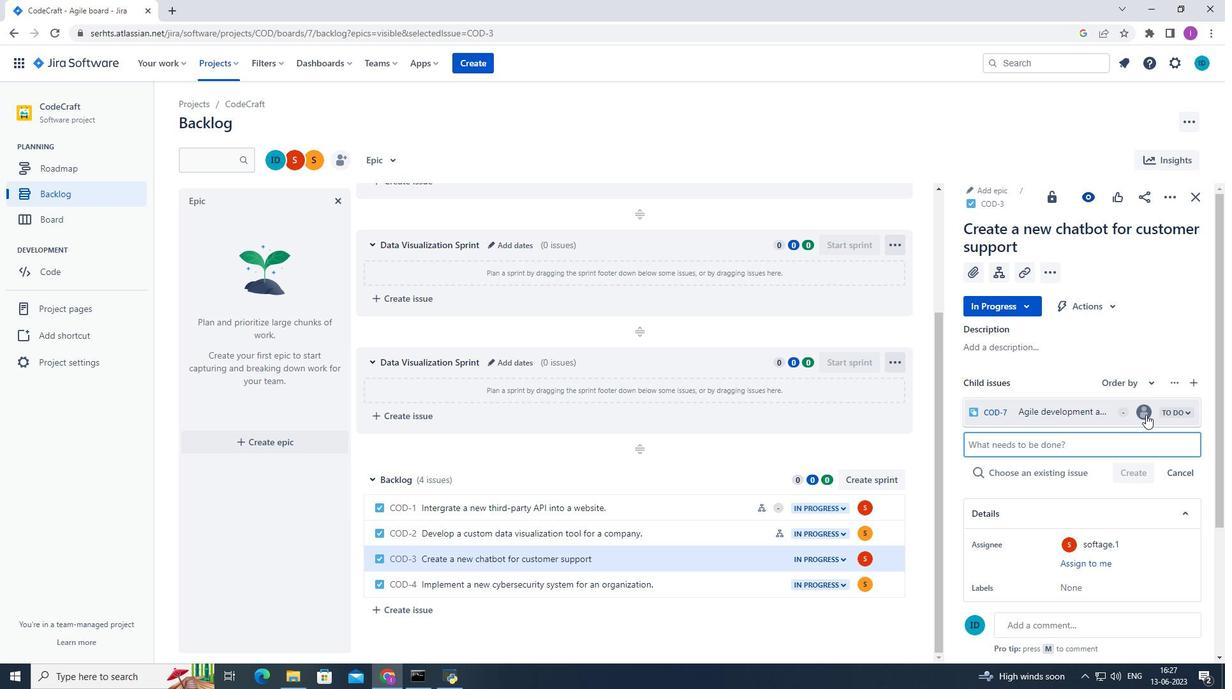 
Action: Mouse moved to (1031, 451)
Screenshot: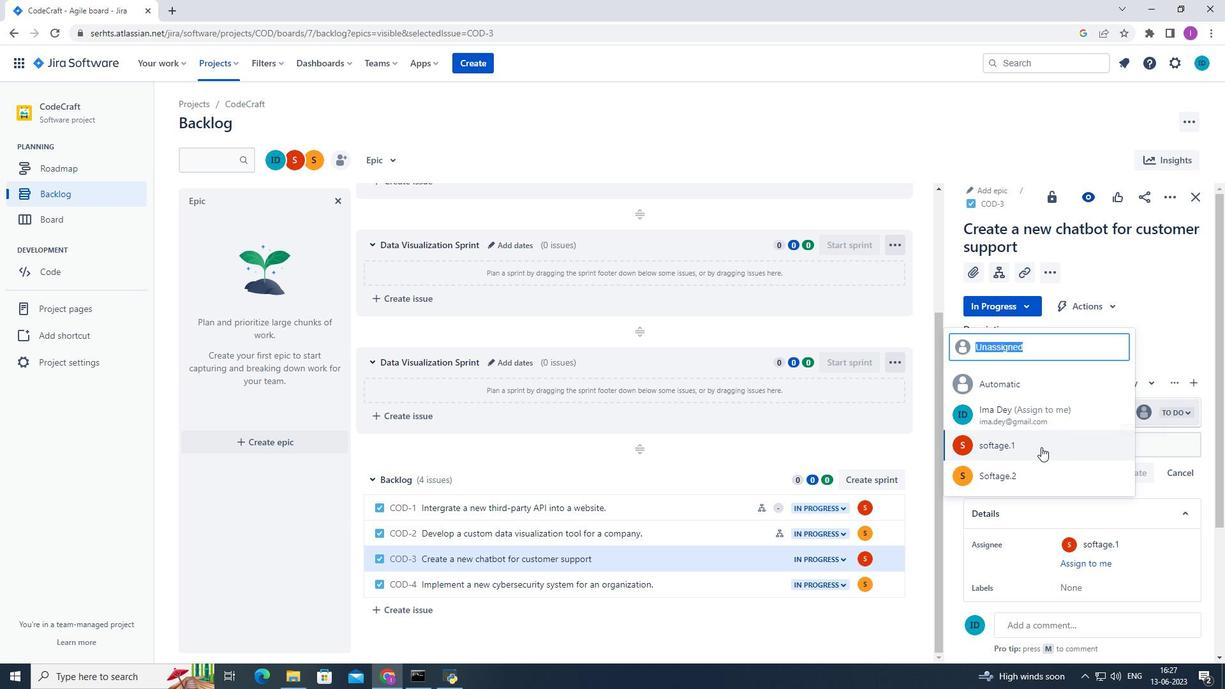 
Action: Mouse pressed left at (1031, 451)
Screenshot: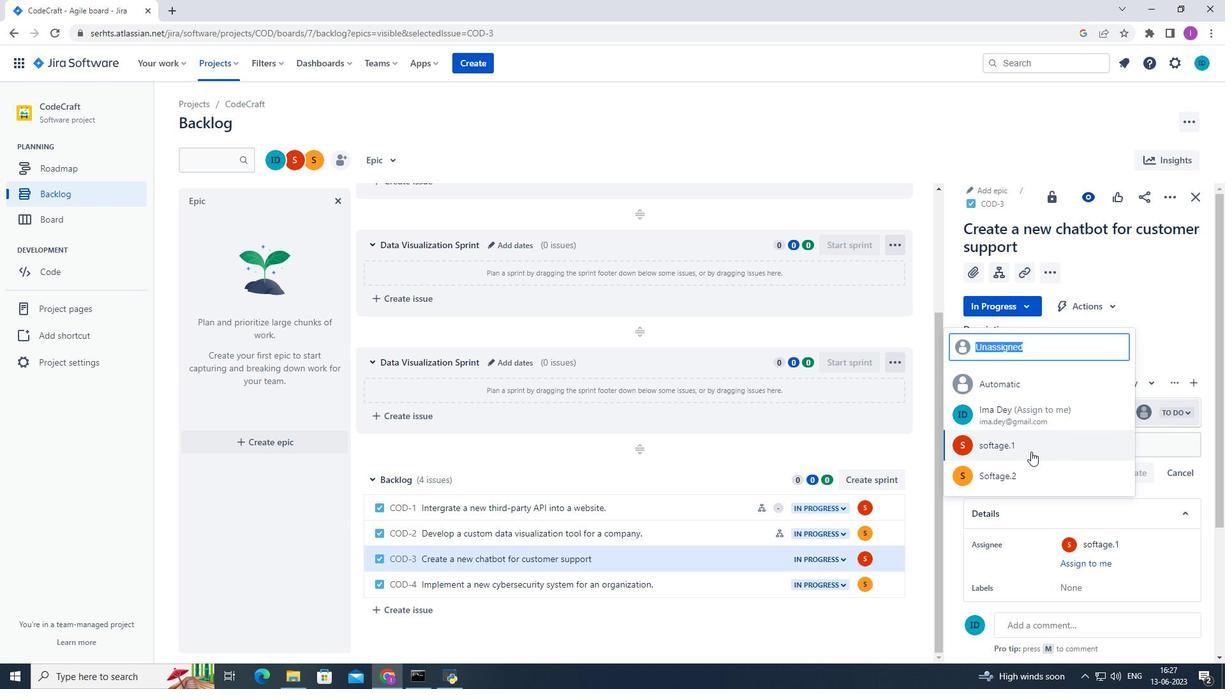 
Action: Mouse moved to (700, 584)
Screenshot: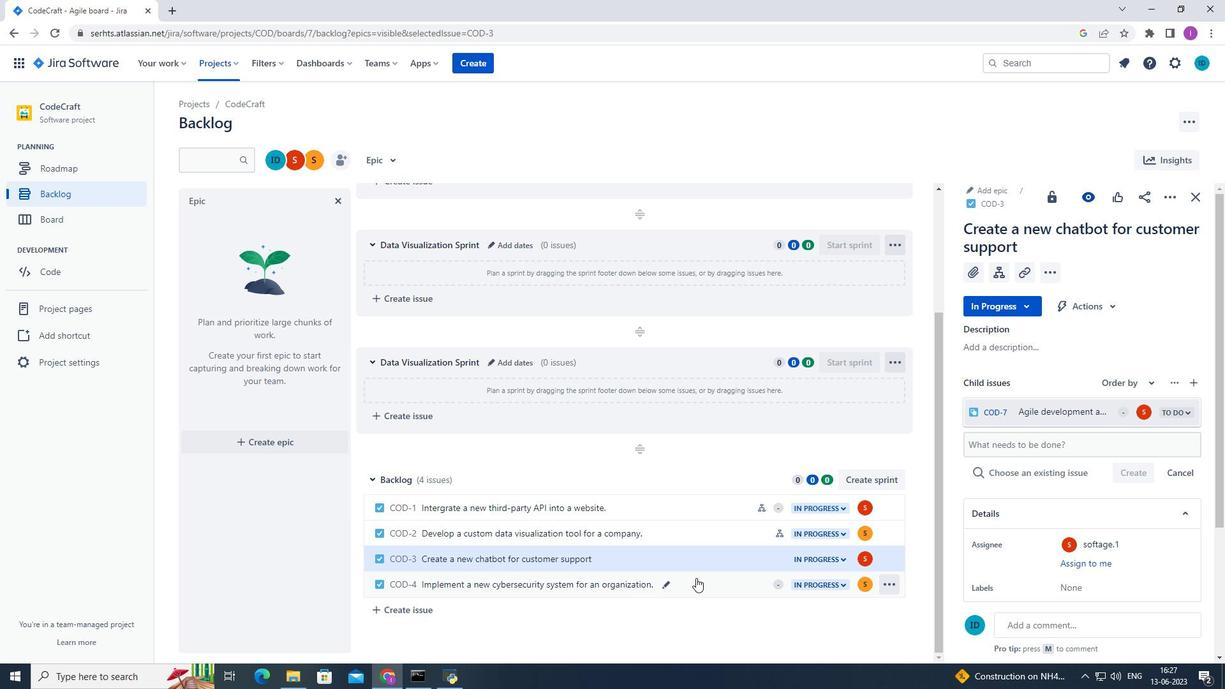 
Action: Mouse pressed left at (700, 584)
Screenshot: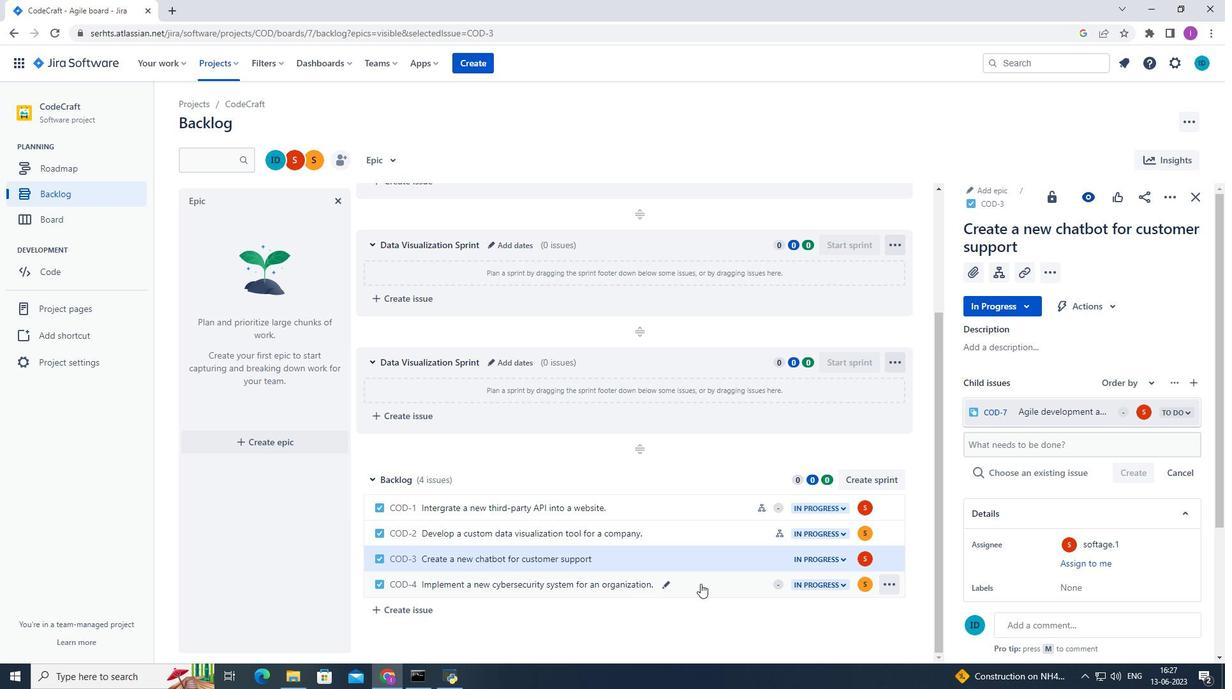 
Action: Mouse moved to (1002, 270)
Screenshot: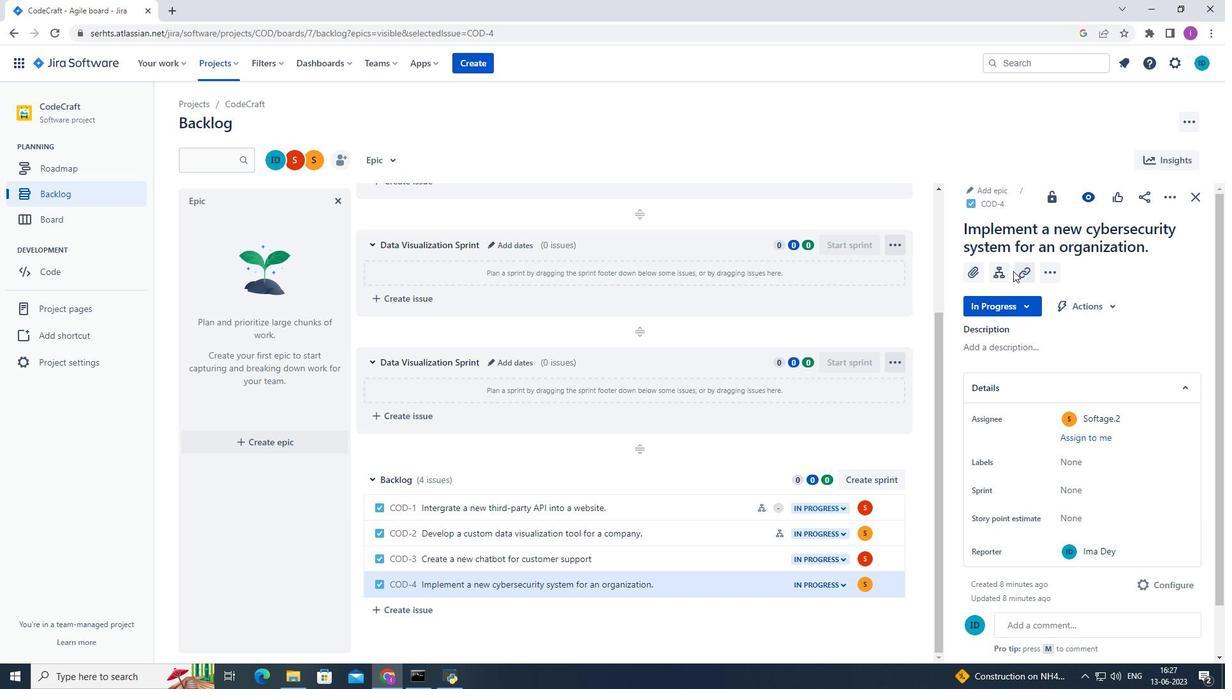 
Action: Mouse pressed left at (1002, 270)
Screenshot: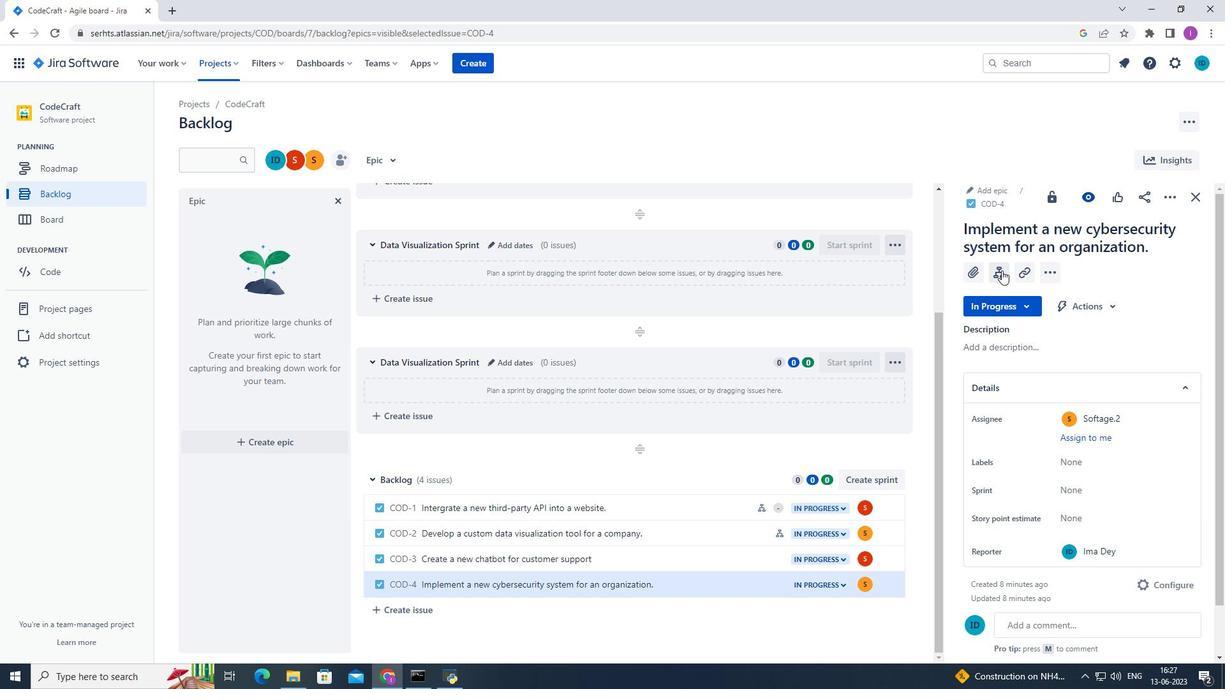 
Action: Mouse moved to (984, 405)
Screenshot: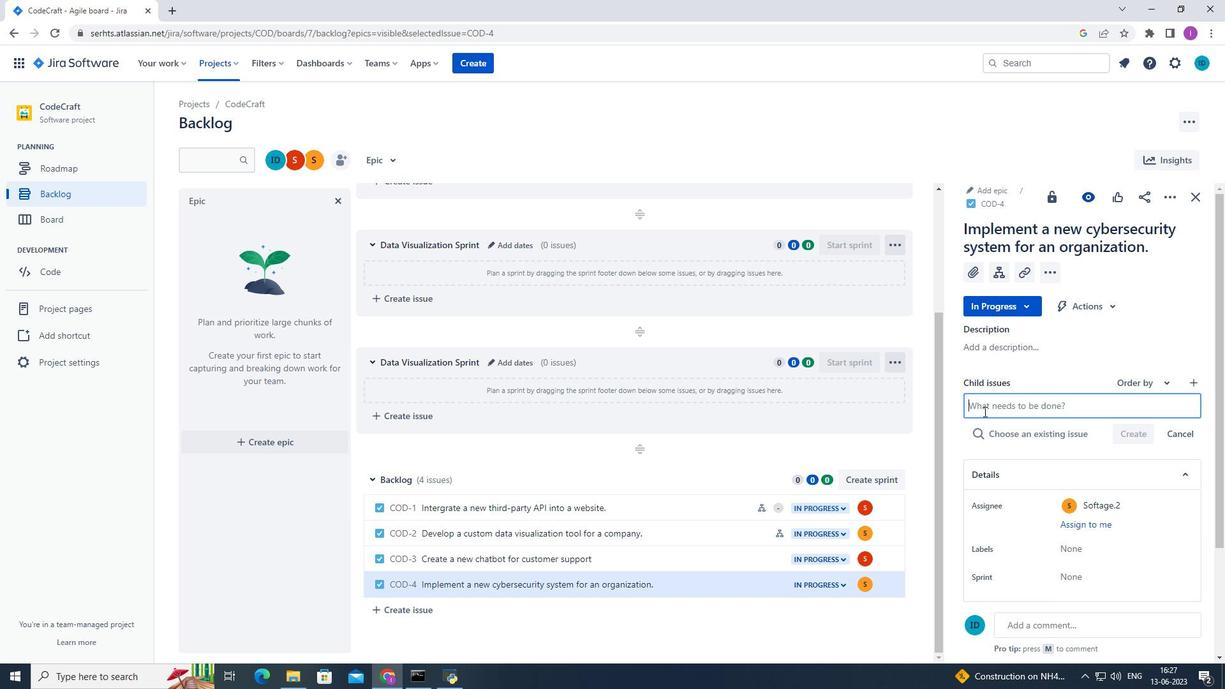 
Action: Mouse pressed left at (984, 405)
Screenshot: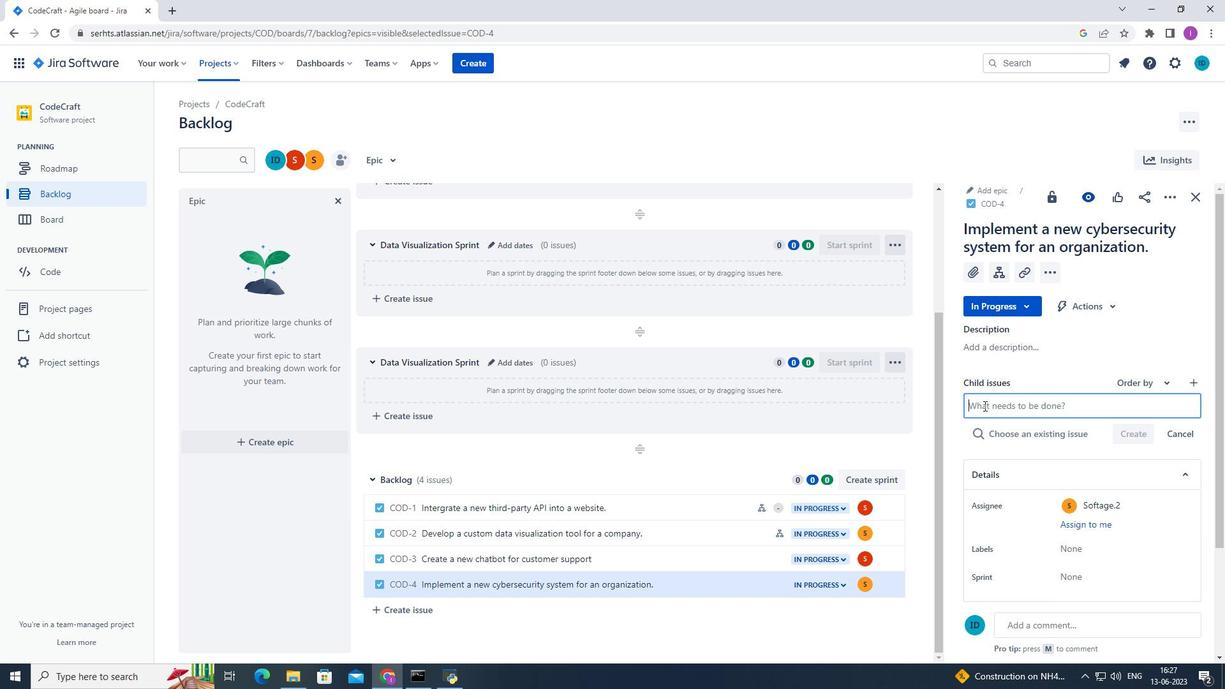 
Action: Mouse moved to (1051, 402)
Screenshot: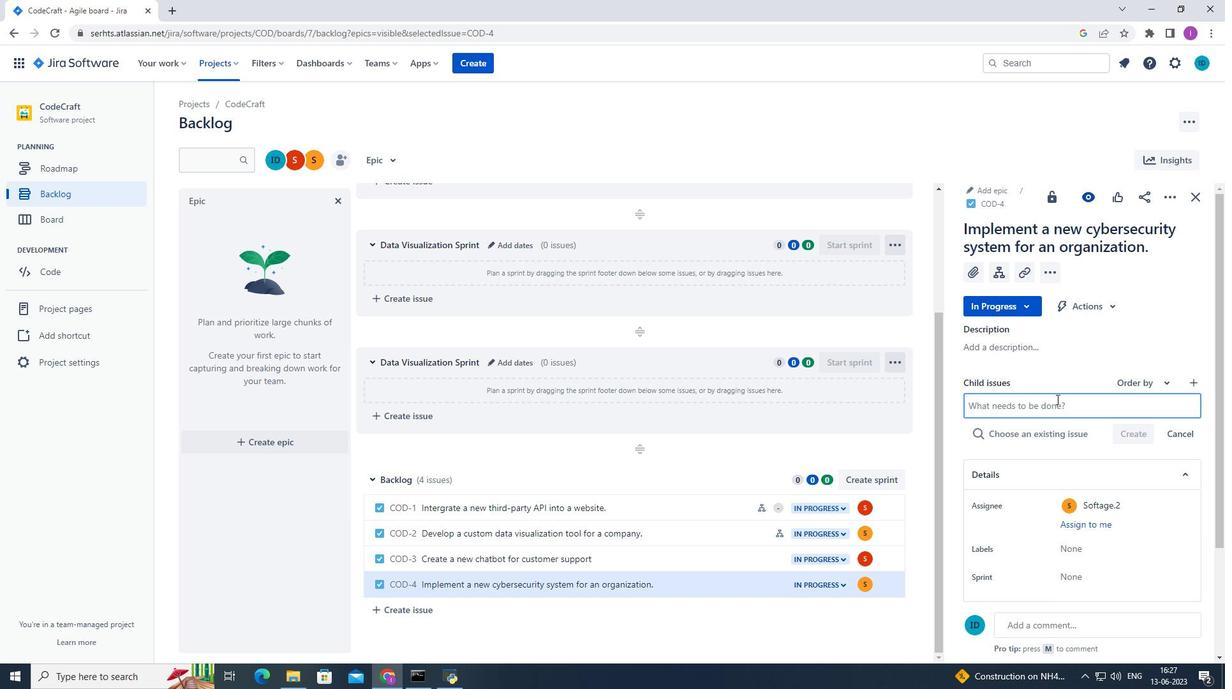 
Action: Key pressed <Key.shift>DE<Key.backspace>ev<Key.shift>Ops<Key.space>and<Key.space>deployment
Screenshot: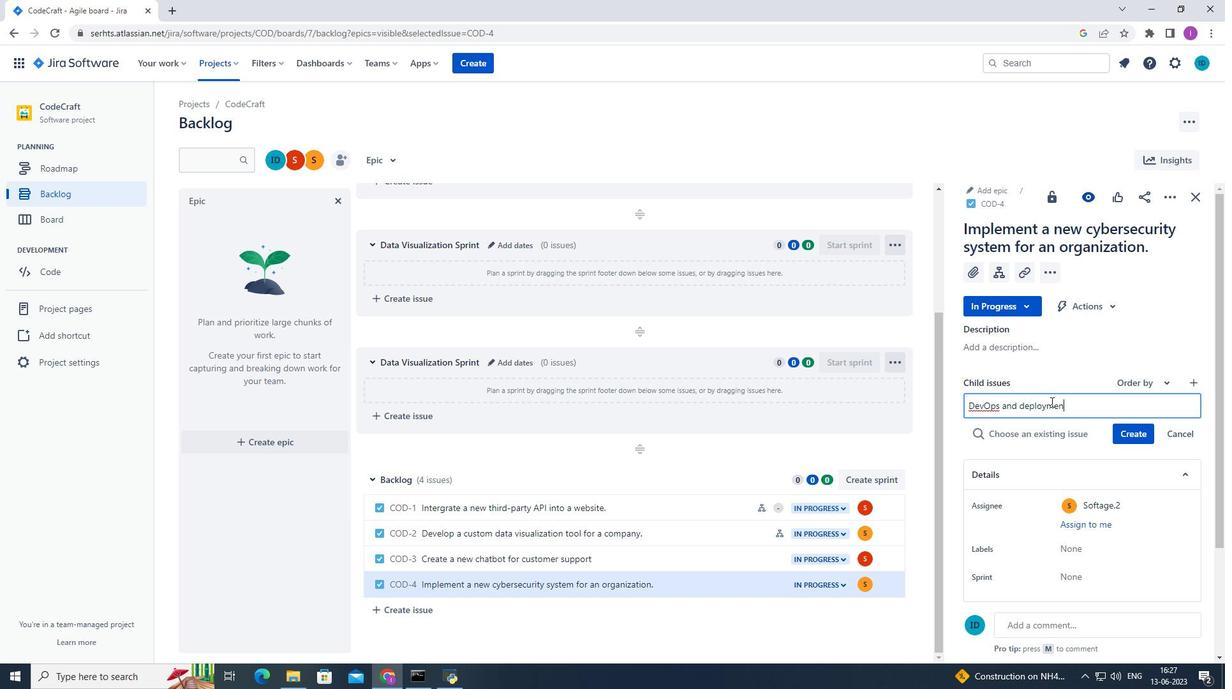 
Action: Mouse moved to (1131, 427)
Screenshot: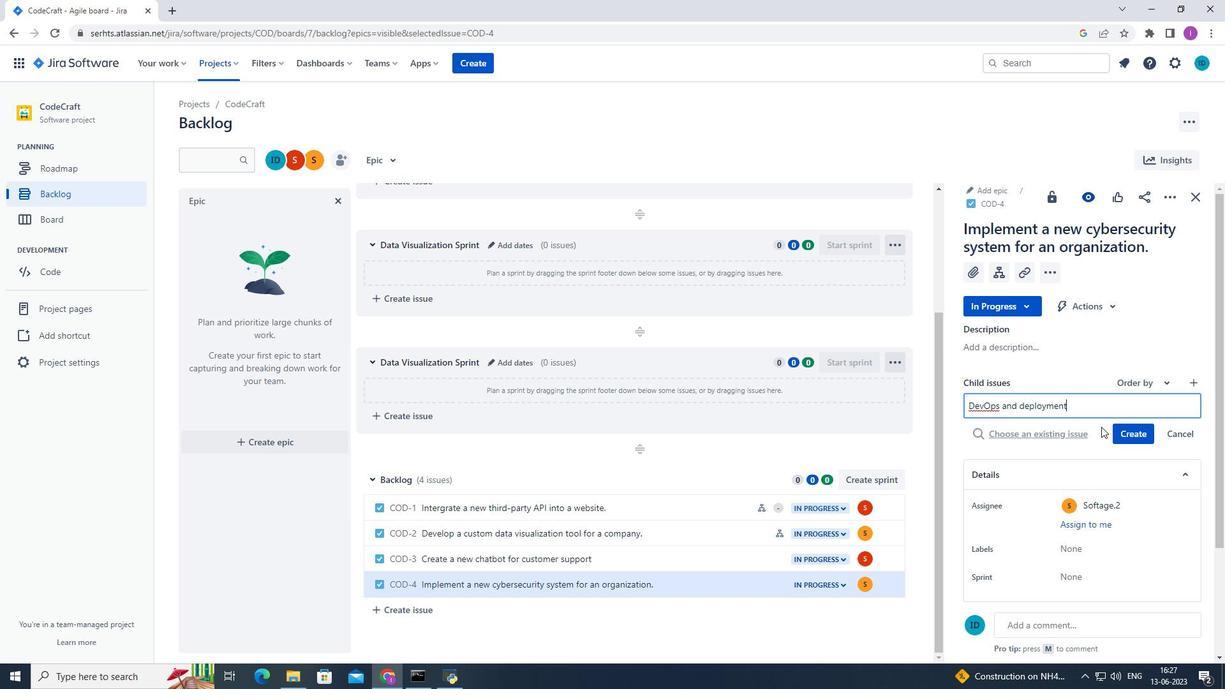 
Action: Mouse pressed left at (1131, 427)
Screenshot: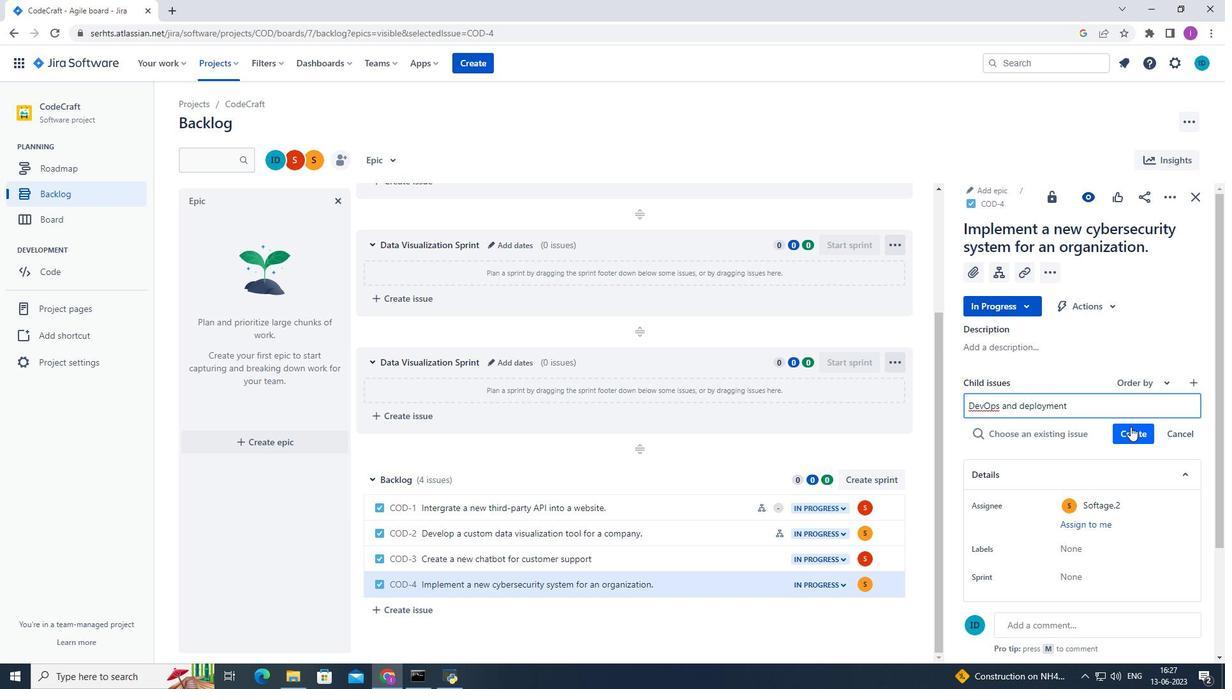 
Action: Mouse moved to (1148, 412)
Screenshot: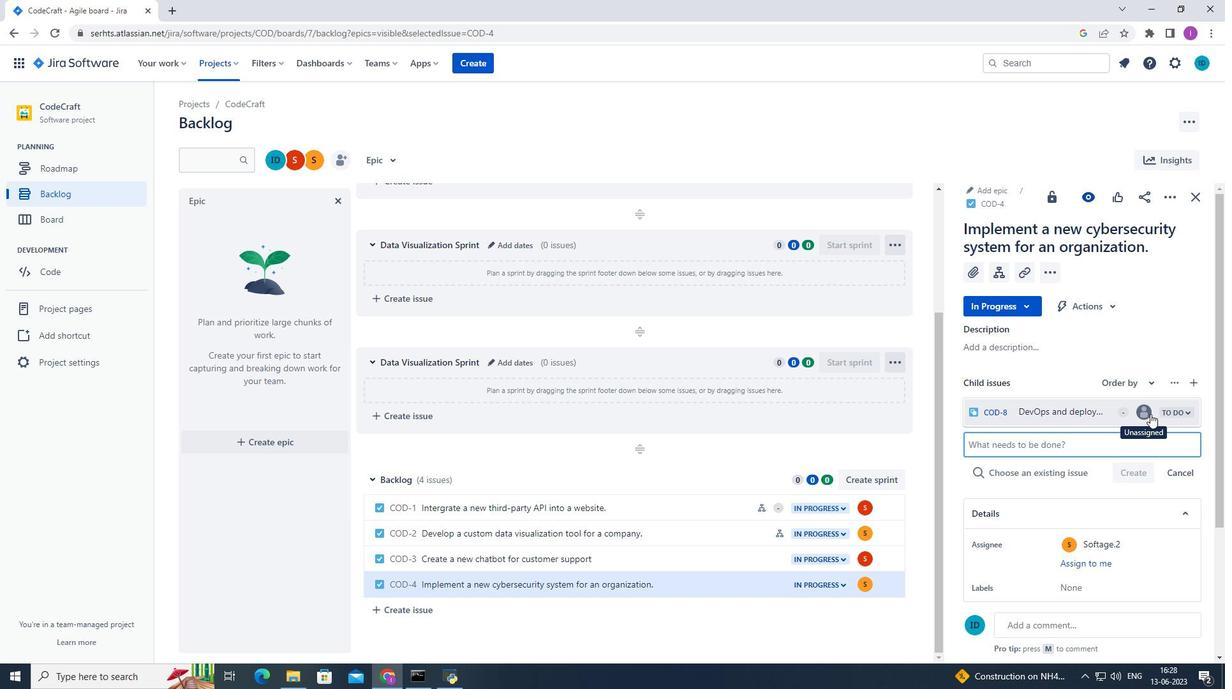 
Action: Mouse pressed left at (1148, 412)
Screenshot: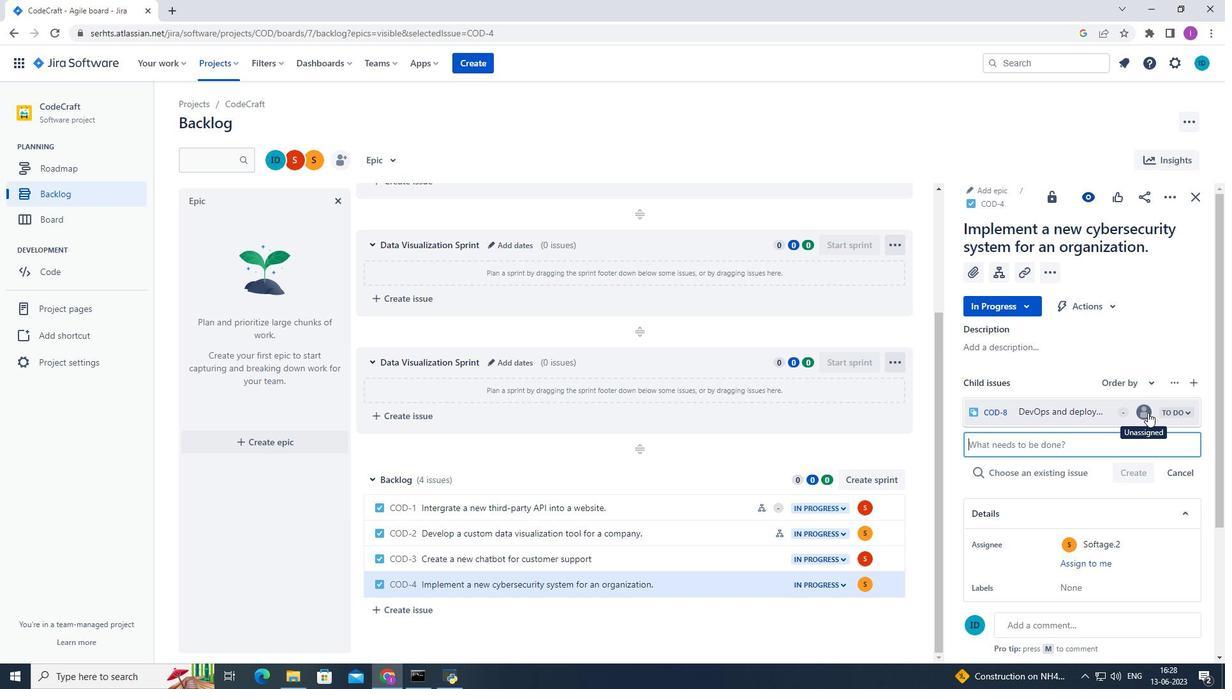 
Action: Mouse moved to (1014, 478)
Screenshot: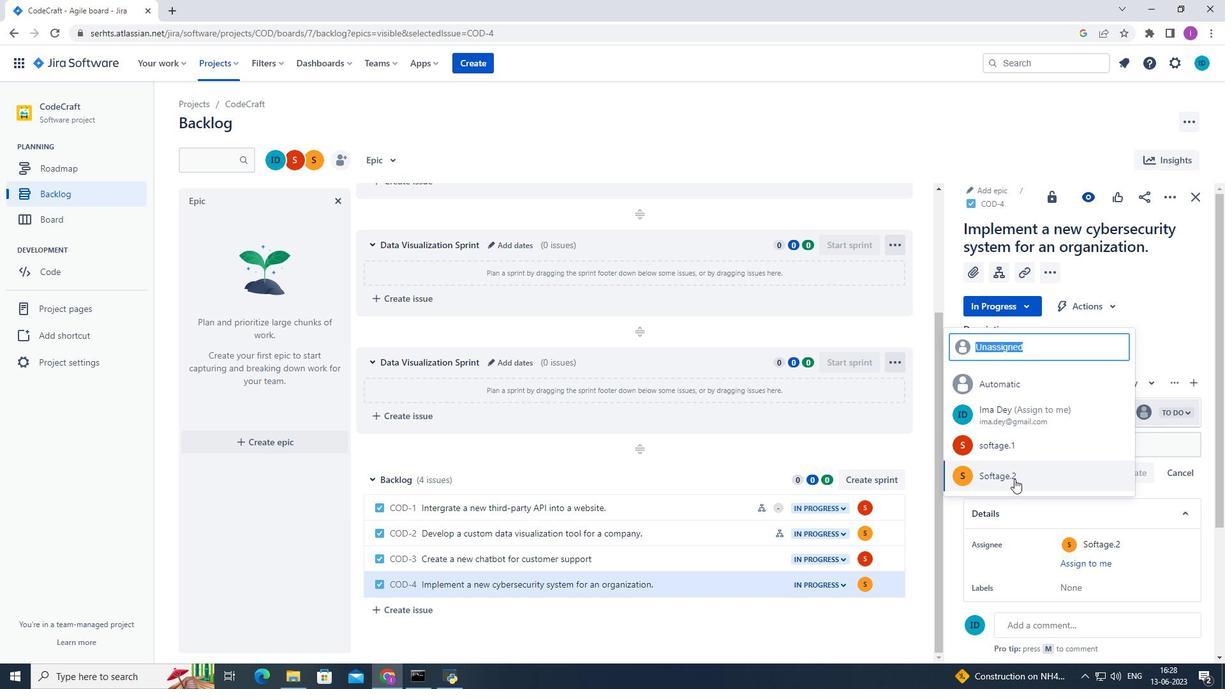 
Action: Mouse pressed left at (1014, 478)
Screenshot: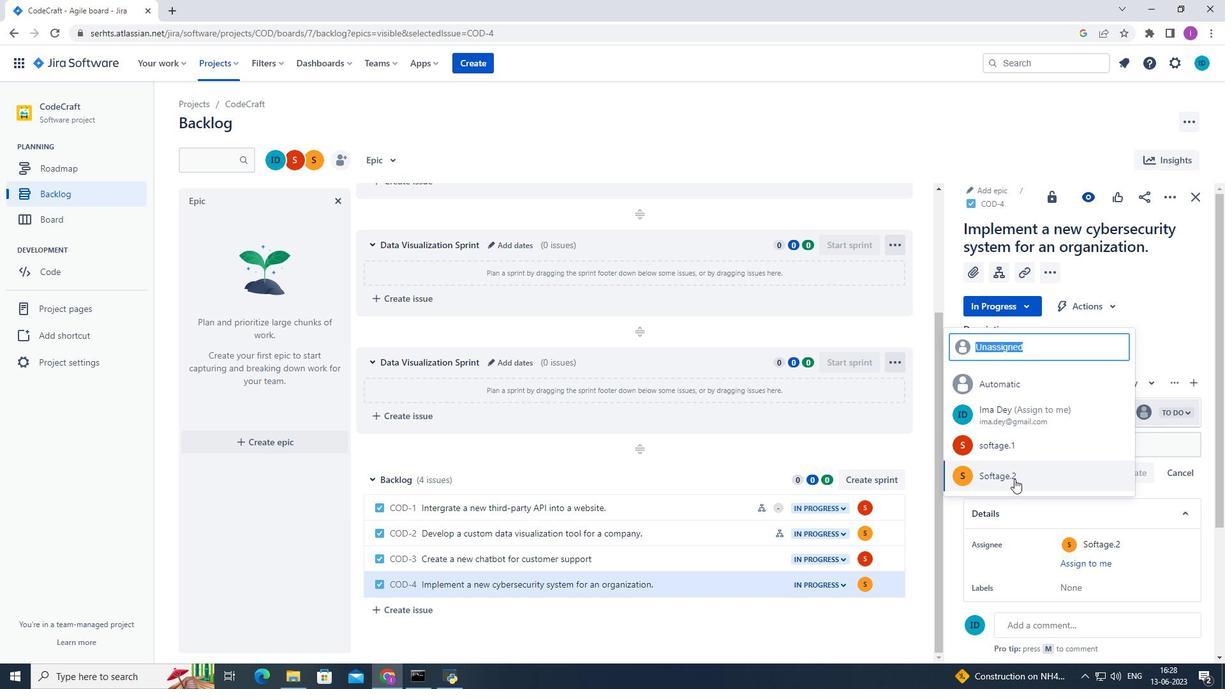 
